Task: Add a signature Bethany Lewis containing Talk to you soon, Bethany Lewis to email address softage.1@softage.net and add a label Licenses
Action: Mouse moved to (322, 528)
Screenshot: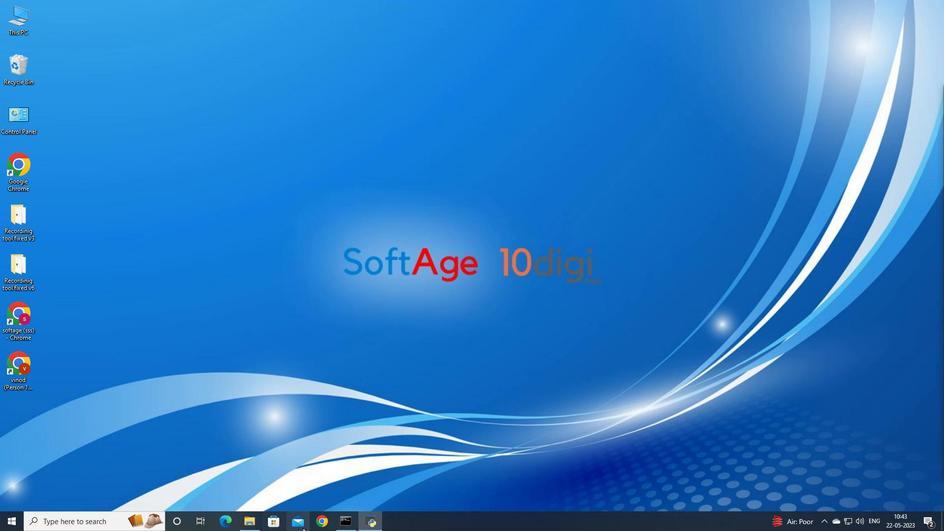 
Action: Mouse pressed left at (322, 528)
Screenshot: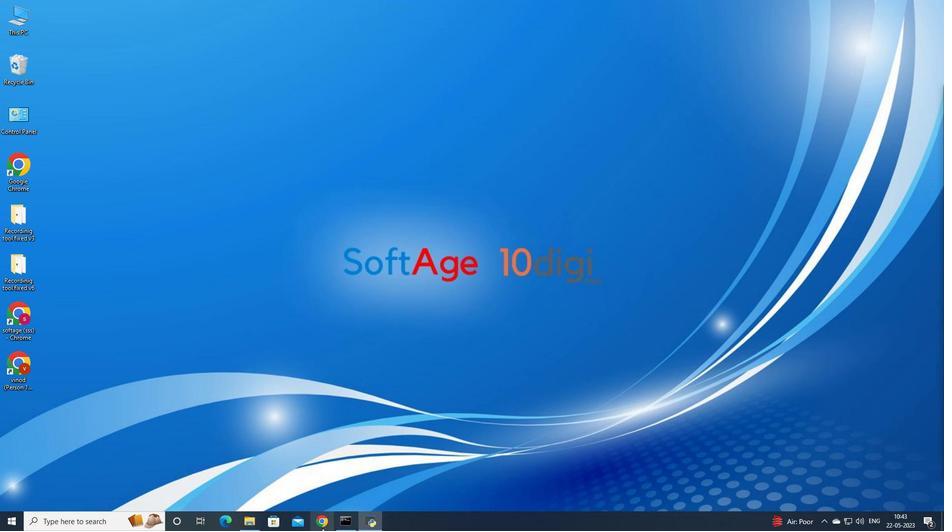 
Action: Mouse moved to (409, 322)
Screenshot: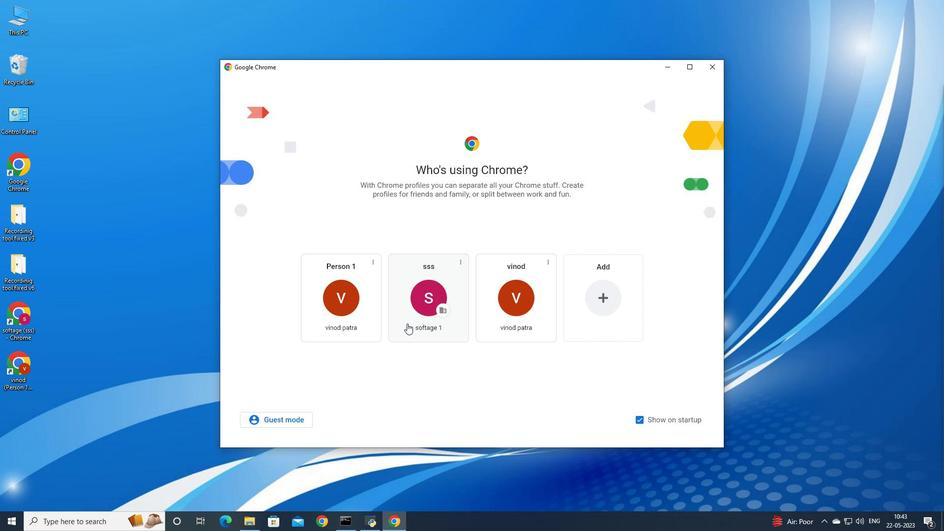 
Action: Mouse pressed left at (409, 322)
Screenshot: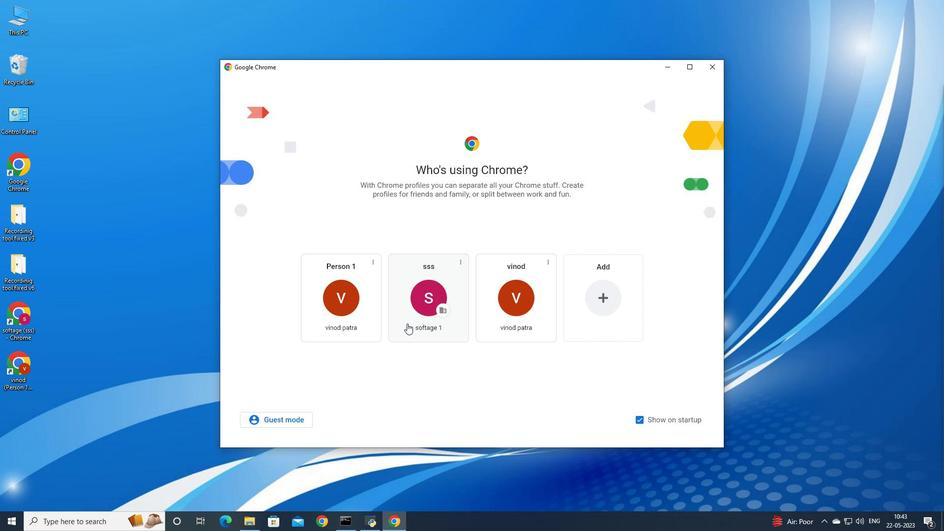 
Action: Mouse moved to (851, 49)
Screenshot: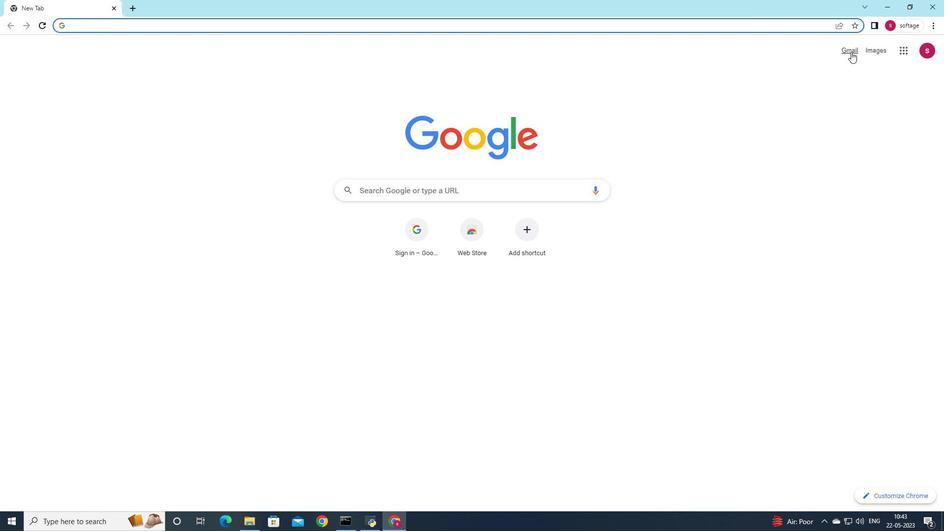 
Action: Mouse pressed left at (851, 49)
Screenshot: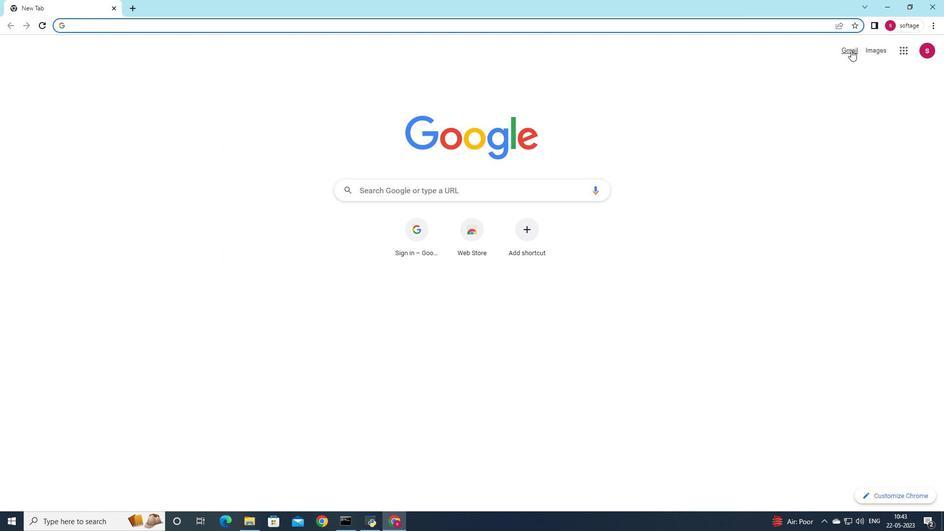 
Action: Mouse moved to (826, 70)
Screenshot: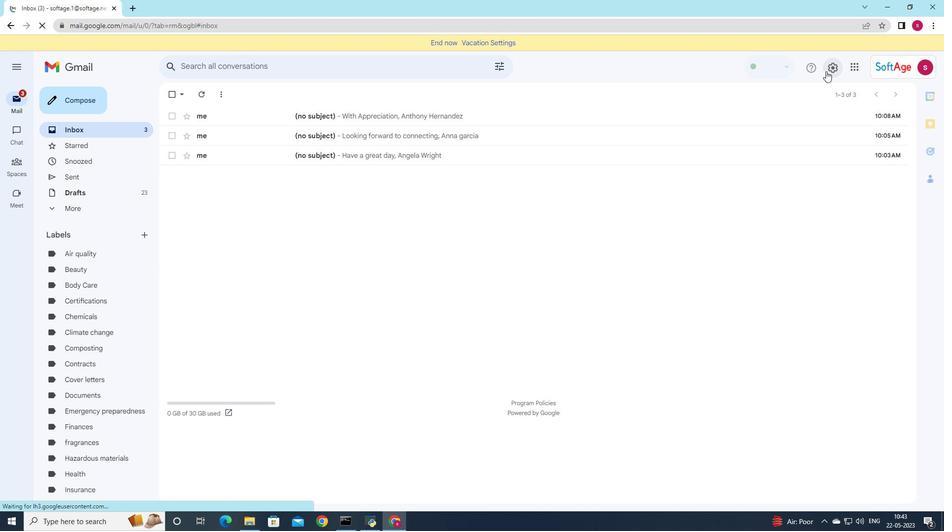 
Action: Mouse pressed left at (826, 70)
Screenshot: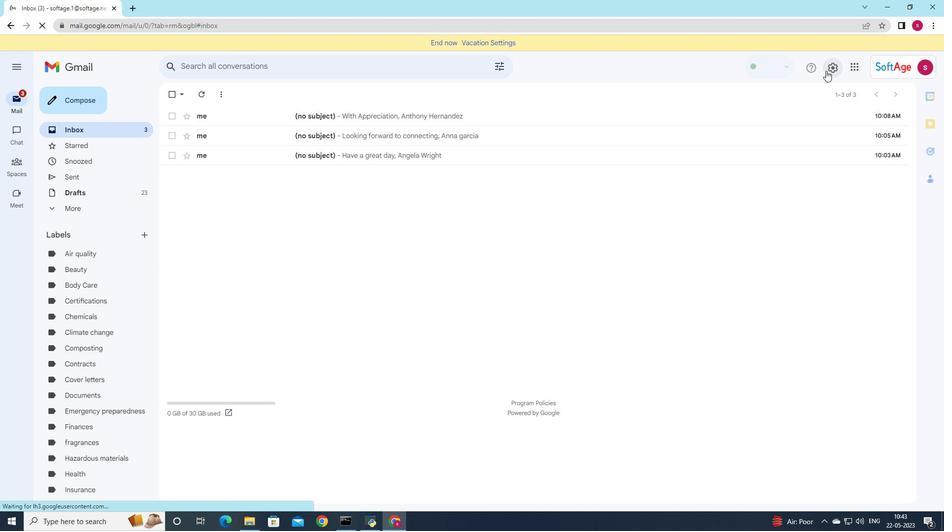
Action: Mouse moved to (837, 72)
Screenshot: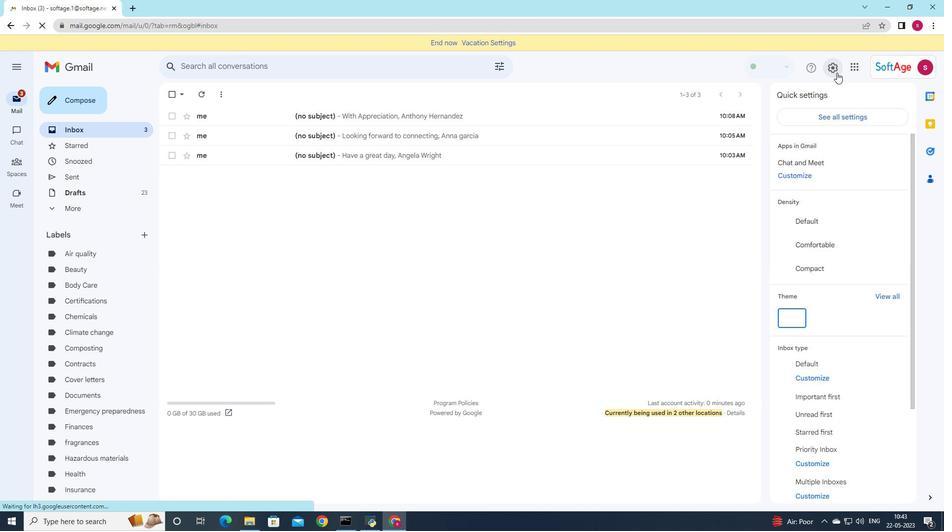 
Action: Mouse pressed left at (837, 72)
Screenshot: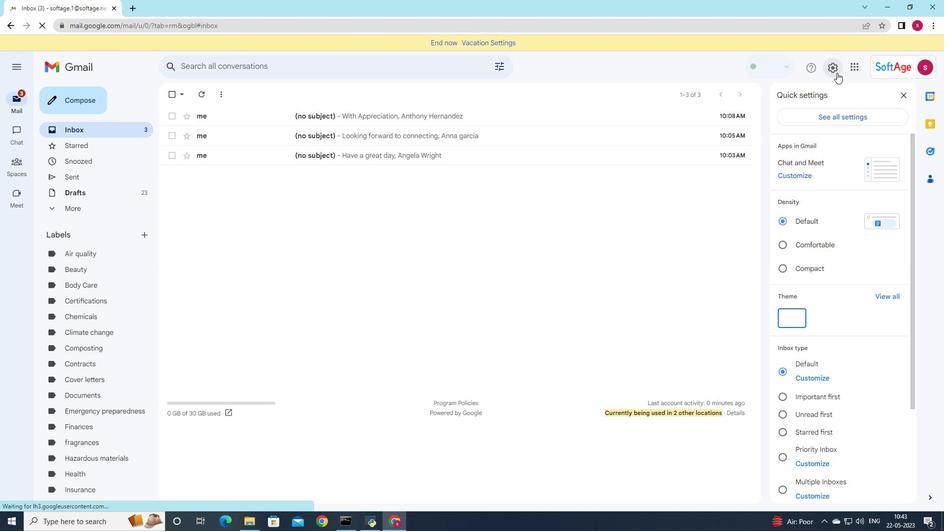 
Action: Mouse pressed left at (837, 72)
Screenshot: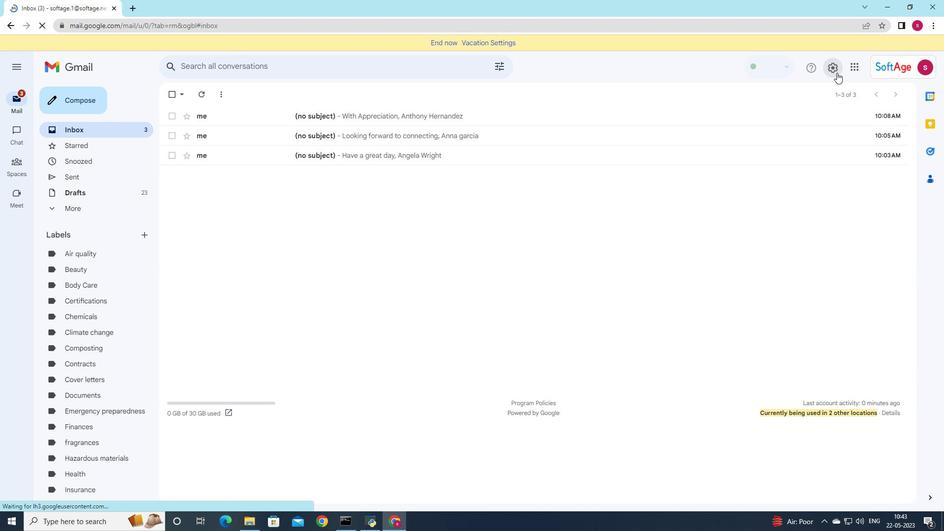 
Action: Mouse moved to (844, 115)
Screenshot: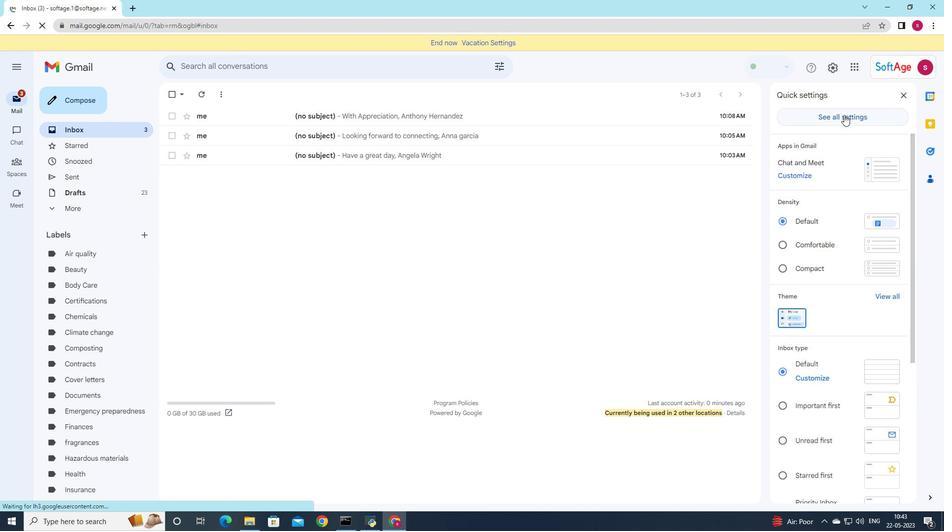 
Action: Mouse pressed left at (844, 115)
Screenshot: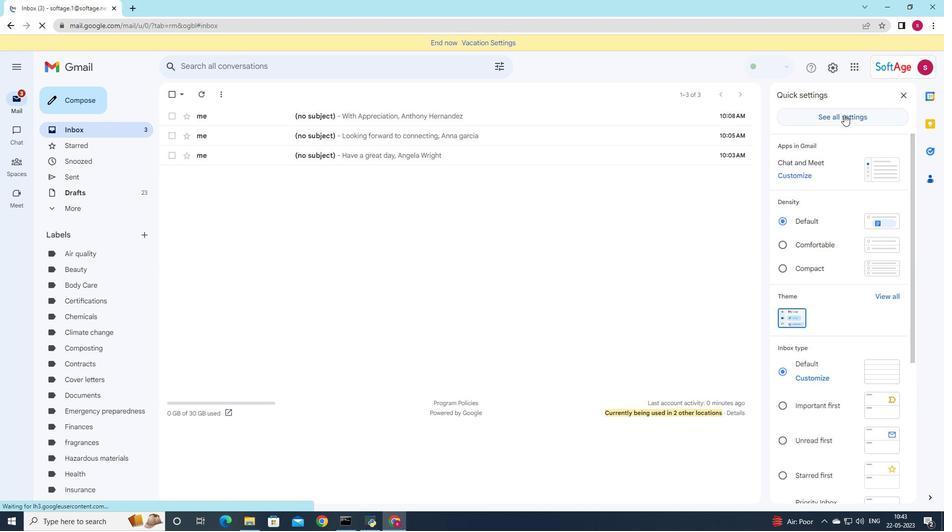 
Action: Mouse moved to (844, 115)
Screenshot: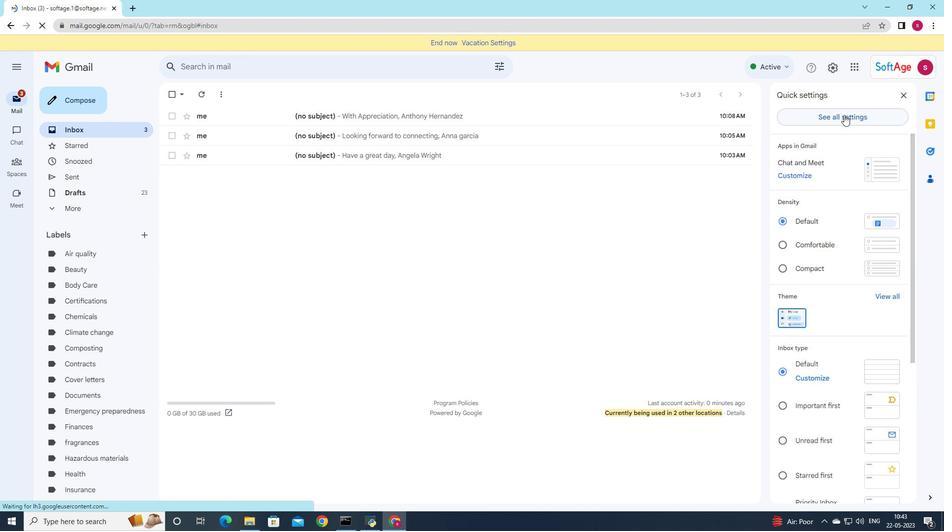 
Action: Mouse pressed left at (844, 115)
Screenshot: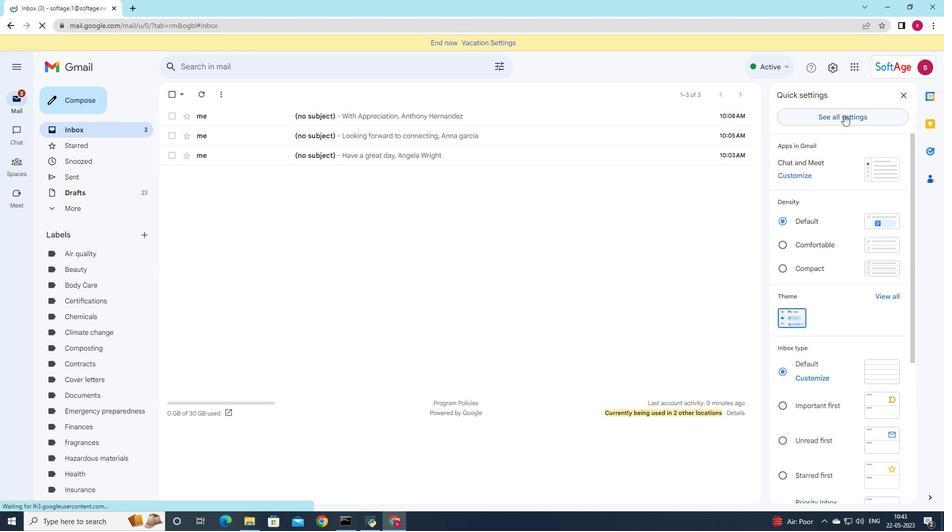 
Action: Mouse pressed left at (844, 115)
Screenshot: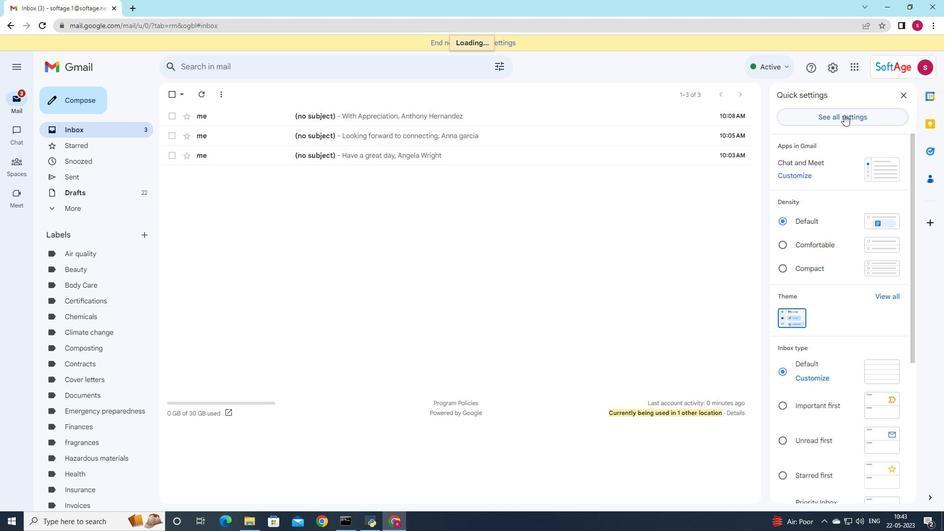
Action: Mouse moved to (694, 181)
Screenshot: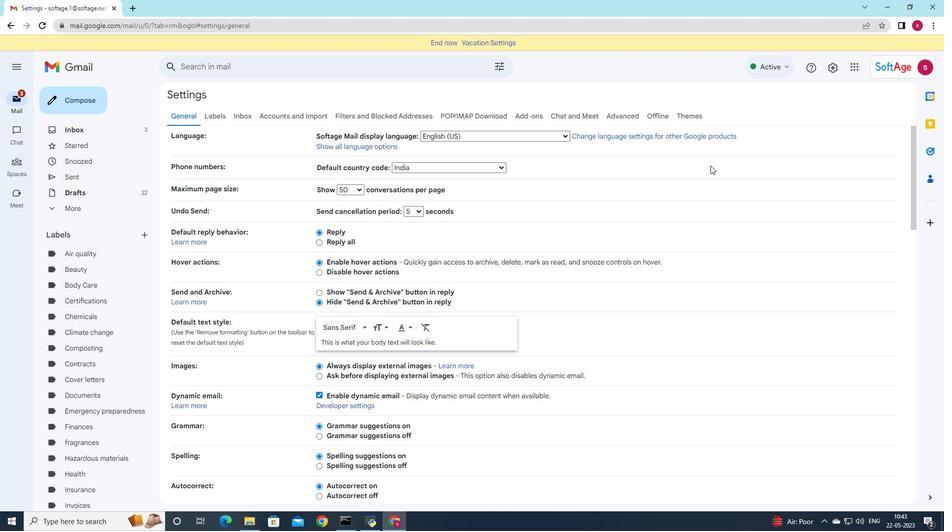 
Action: Mouse scrolled (697, 176) with delta (0, 0)
Screenshot: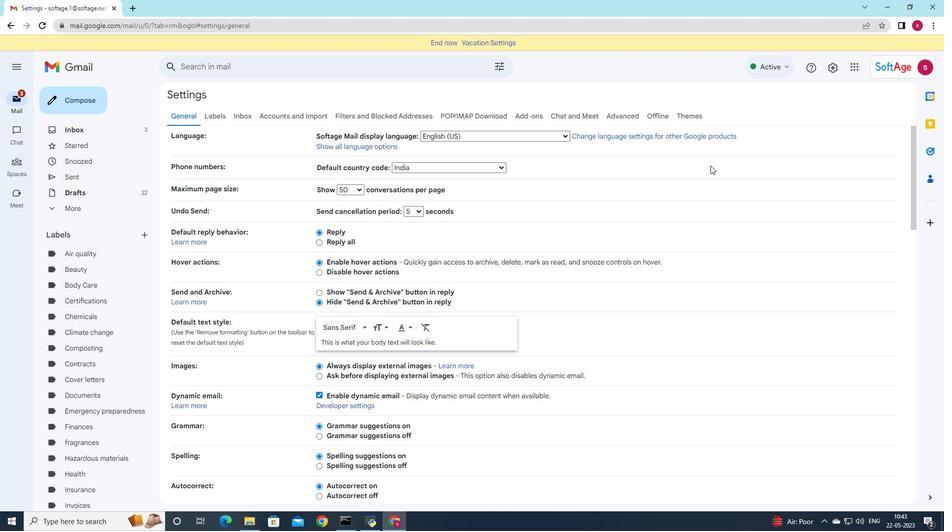 
Action: Mouse moved to (639, 194)
Screenshot: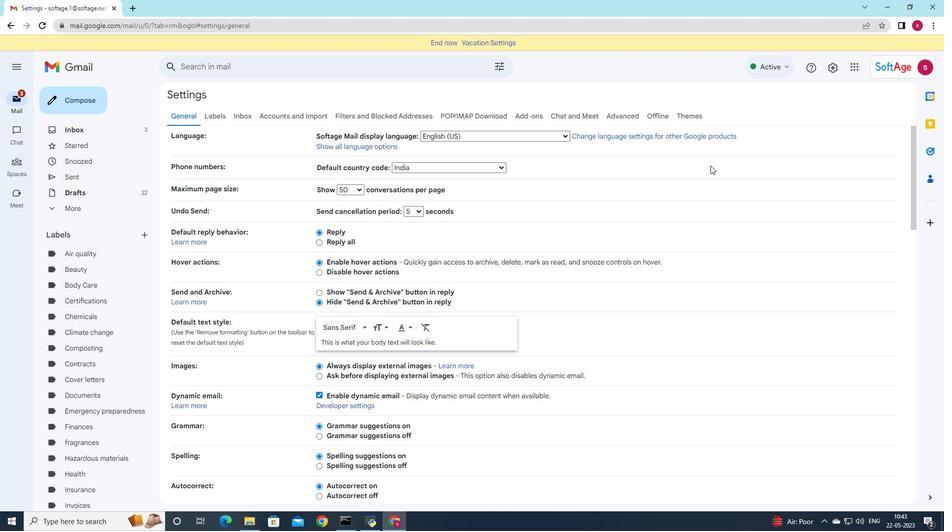 
Action: Mouse scrolled (694, 180) with delta (0, 0)
Screenshot: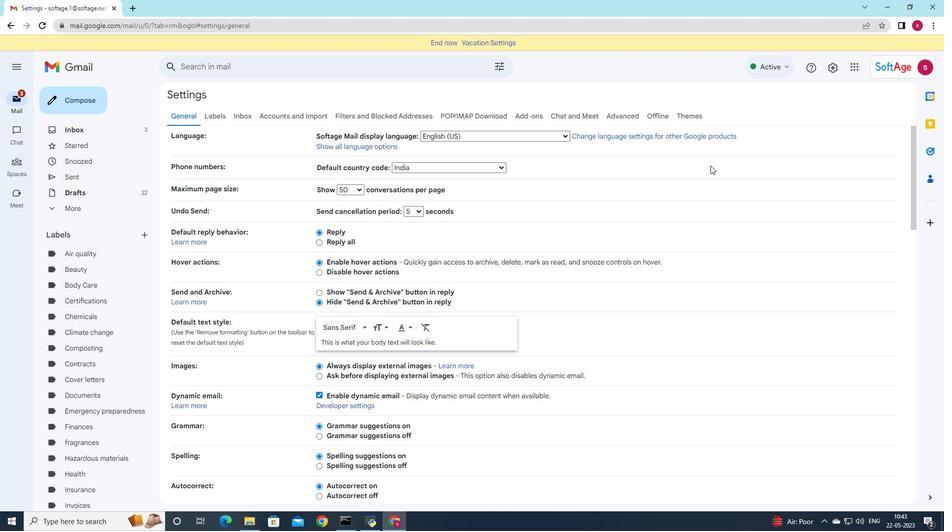 
Action: Mouse moved to (630, 195)
Screenshot: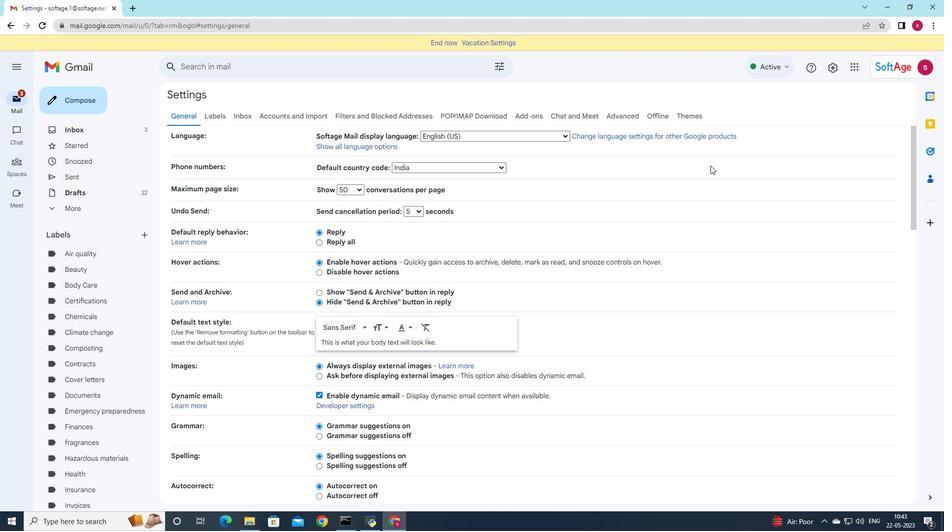 
Action: Mouse scrolled (693, 181) with delta (0, 0)
Screenshot: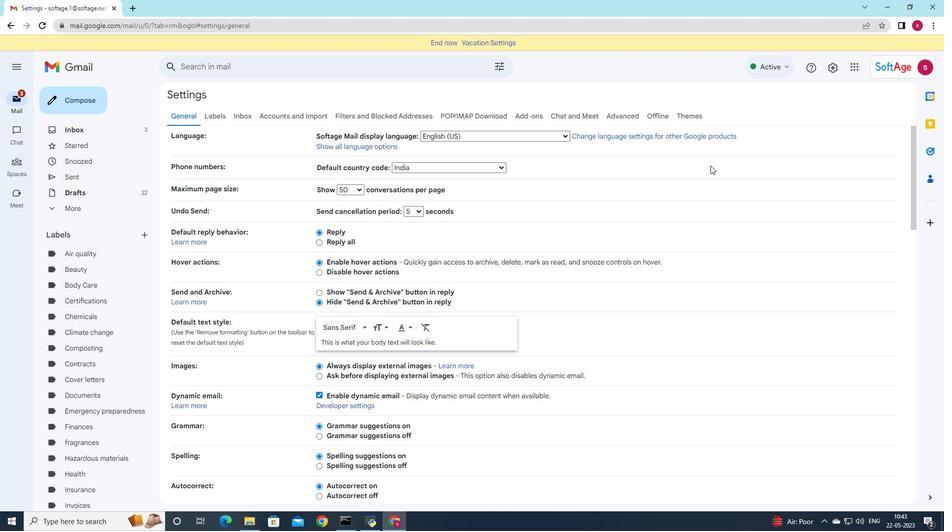 
Action: Mouse moved to (622, 197)
Screenshot: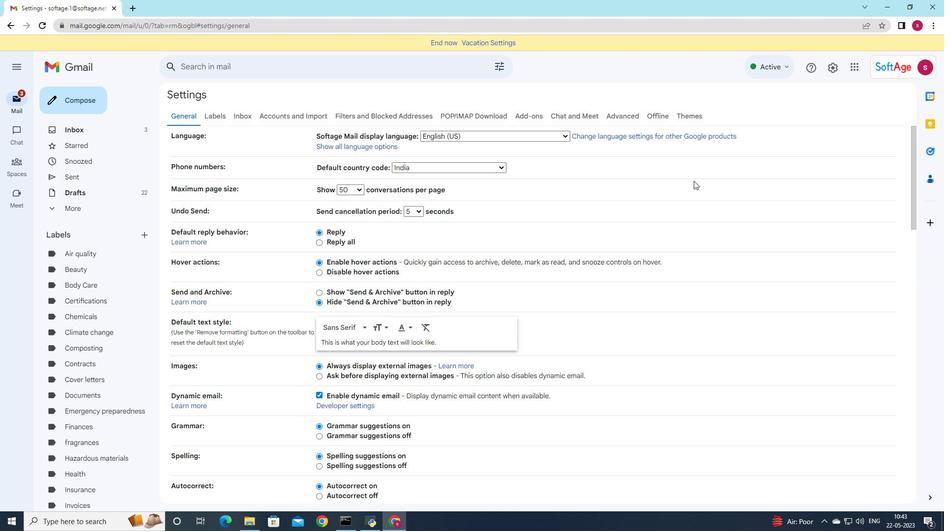 
Action: Mouse scrolled (692, 181) with delta (0, 0)
Screenshot: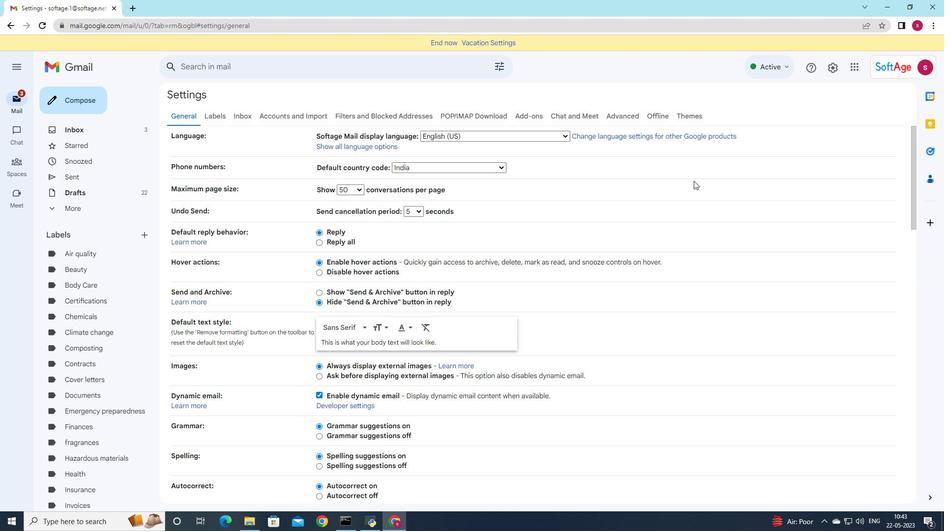 
Action: Mouse moved to (614, 199)
Screenshot: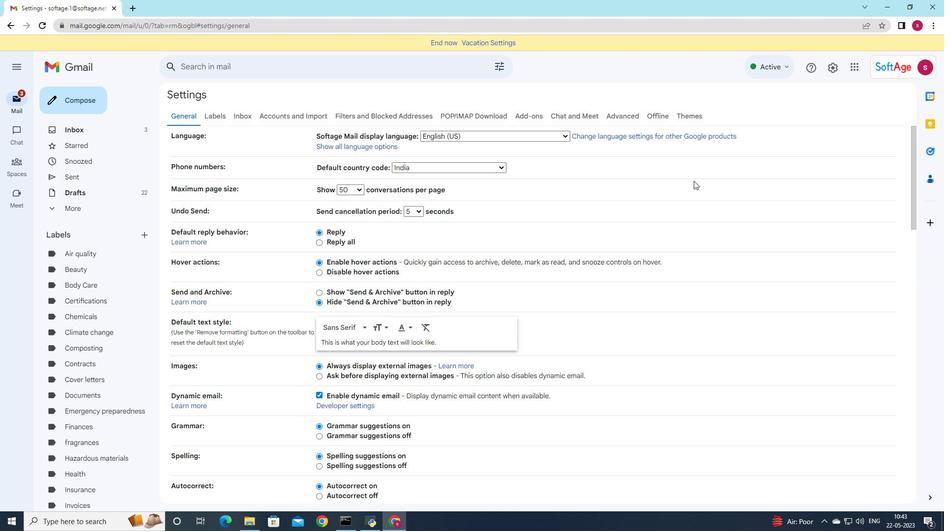 
Action: Mouse scrolled (684, 184) with delta (0, 0)
Screenshot: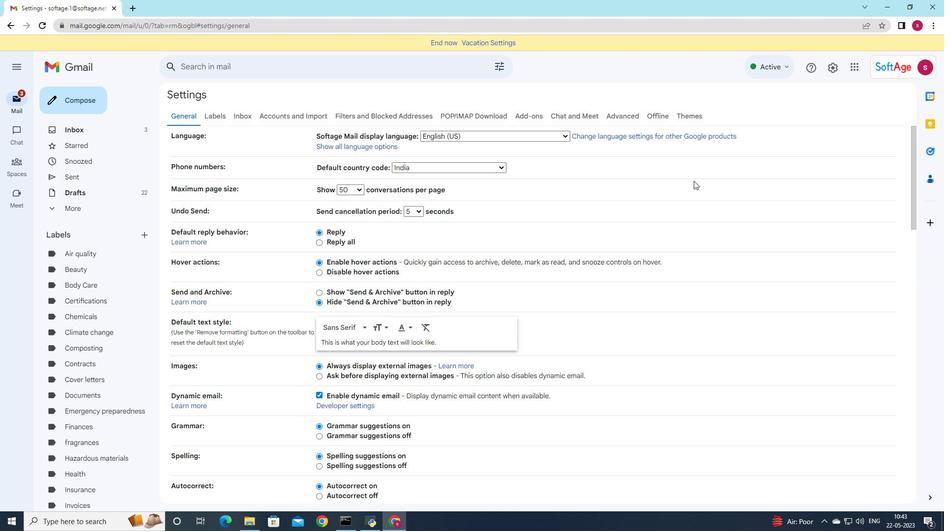 
Action: Mouse moved to (535, 236)
Screenshot: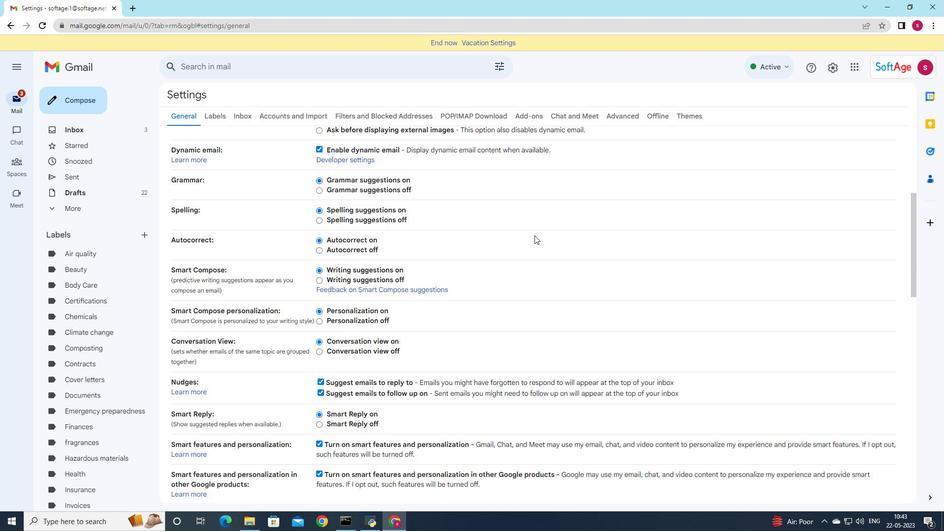 
Action: Mouse scrolled (535, 235) with delta (0, 0)
Screenshot: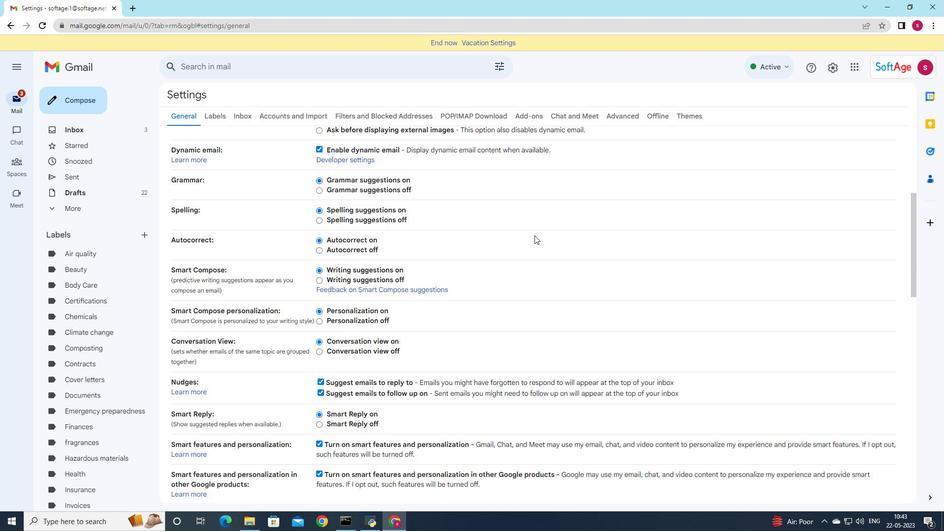 
Action: Mouse moved to (535, 236)
Screenshot: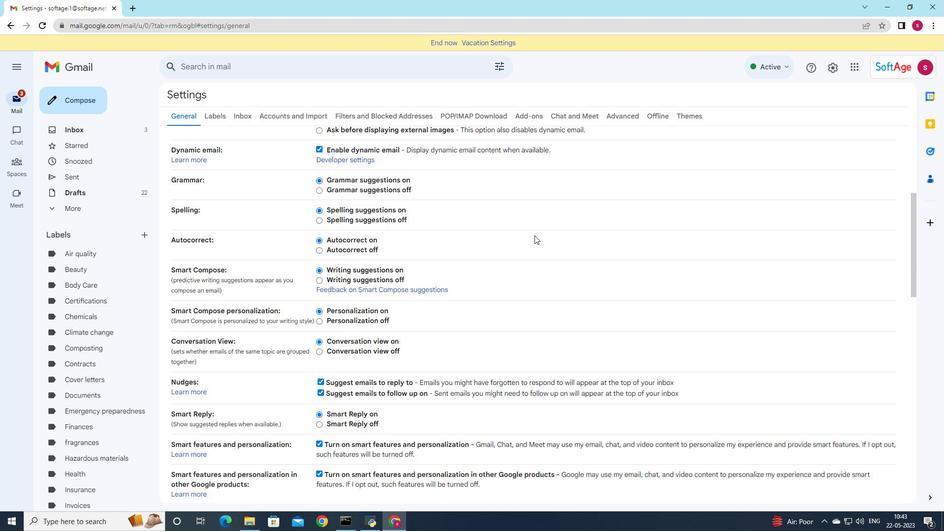 
Action: Mouse scrolled (535, 235) with delta (0, 0)
Screenshot: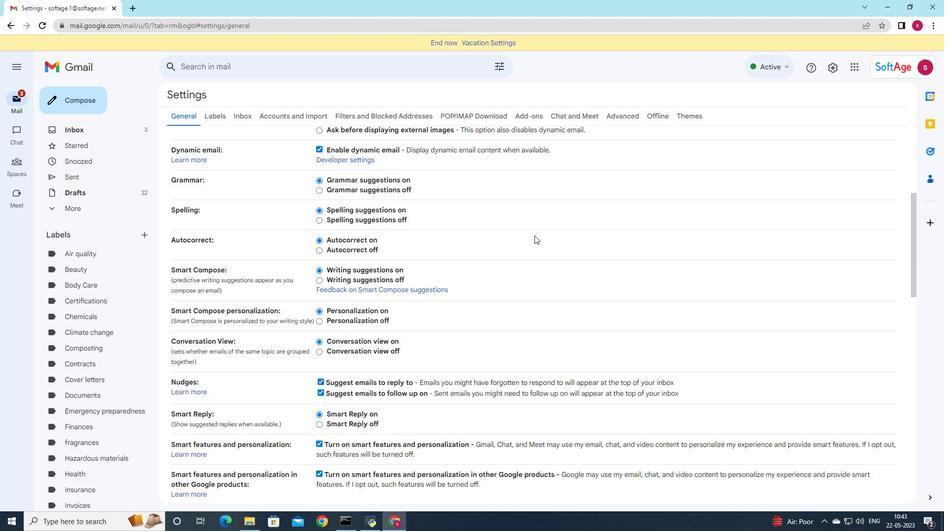 
Action: Mouse moved to (535, 236)
Screenshot: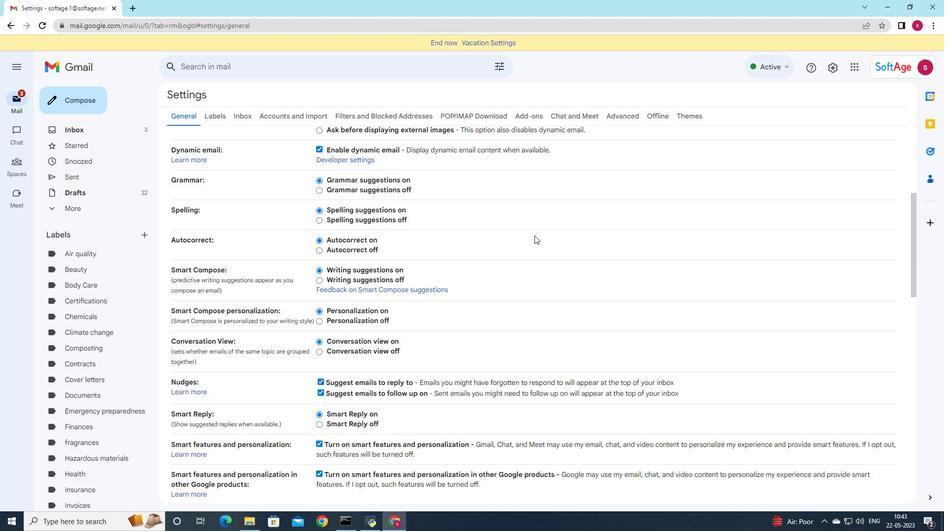 
Action: Mouse scrolled (535, 236) with delta (0, 0)
Screenshot: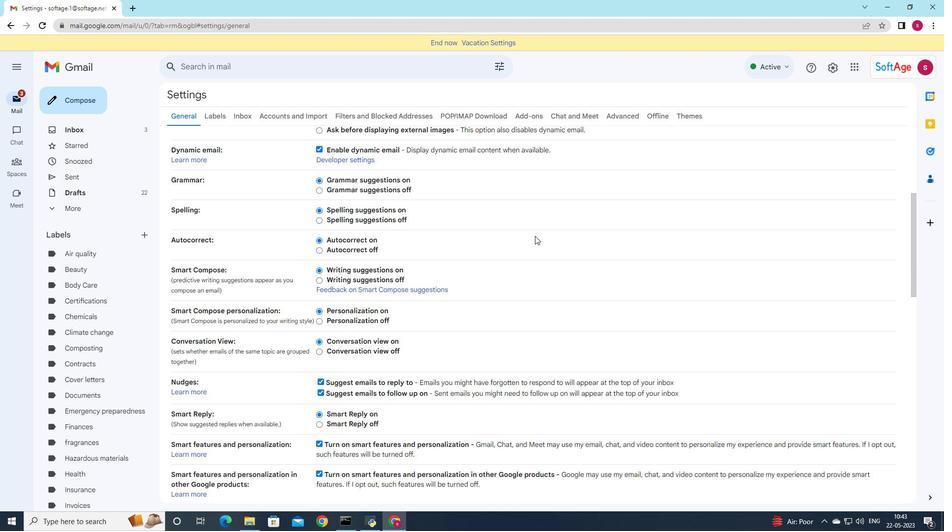 
Action: Mouse moved to (536, 237)
Screenshot: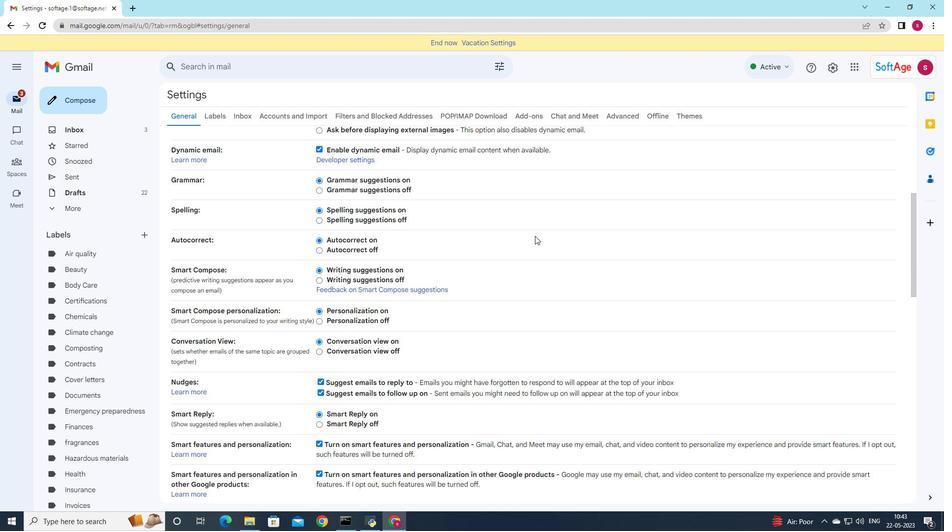 
Action: Mouse scrolled (536, 236) with delta (0, 0)
Screenshot: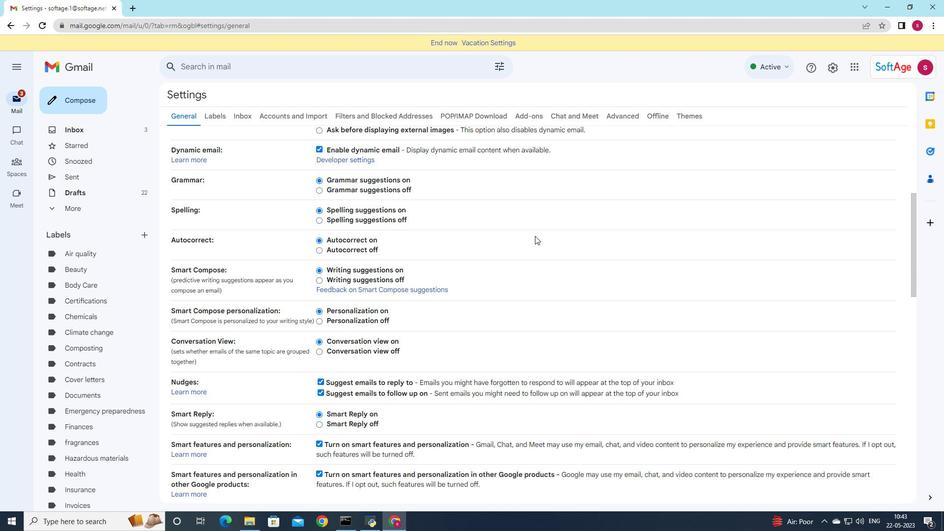 
Action: Mouse moved to (535, 238)
Screenshot: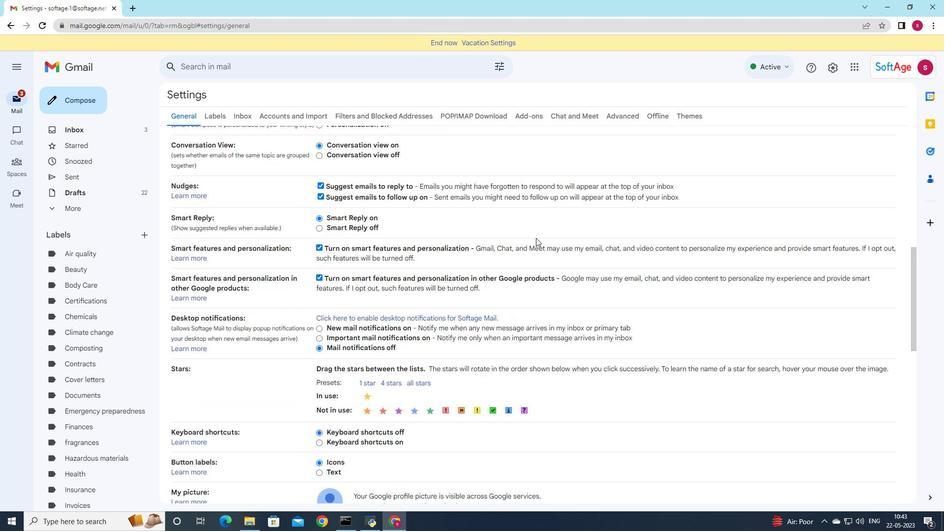 
Action: Mouse scrolled (535, 237) with delta (0, 0)
Screenshot: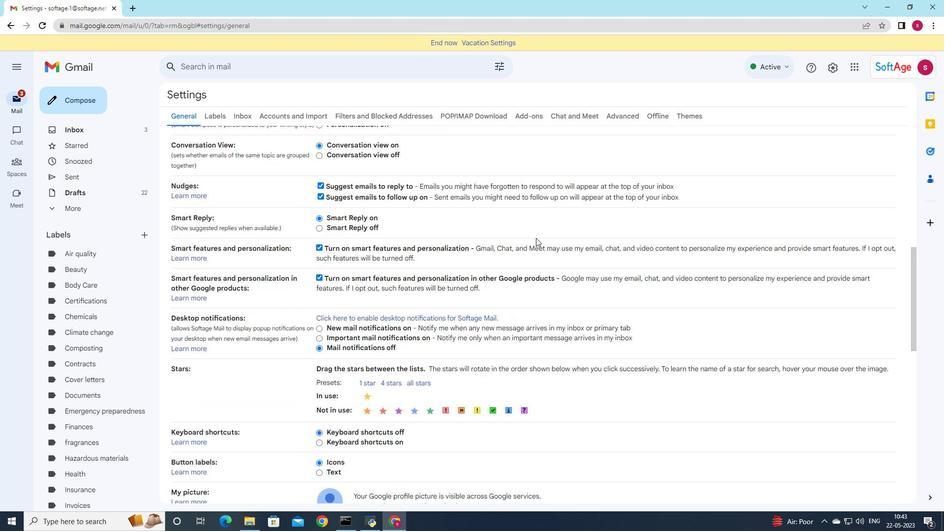 
Action: Mouse moved to (534, 239)
Screenshot: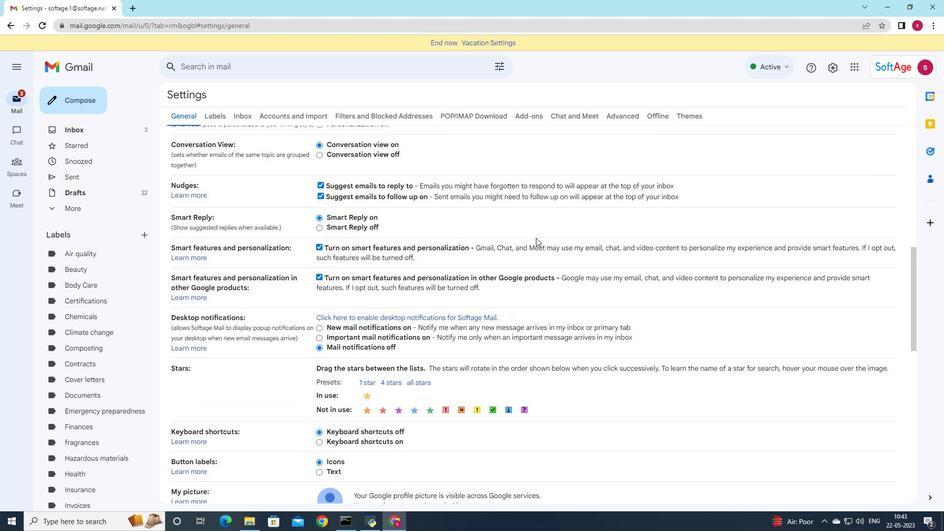 
Action: Mouse scrolled (534, 238) with delta (0, 0)
Screenshot: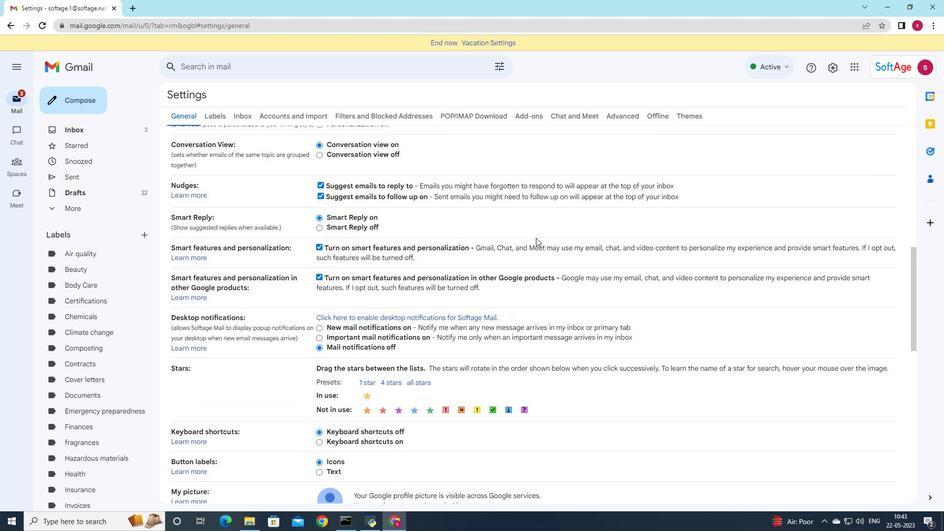 
Action: Mouse moved to (528, 247)
Screenshot: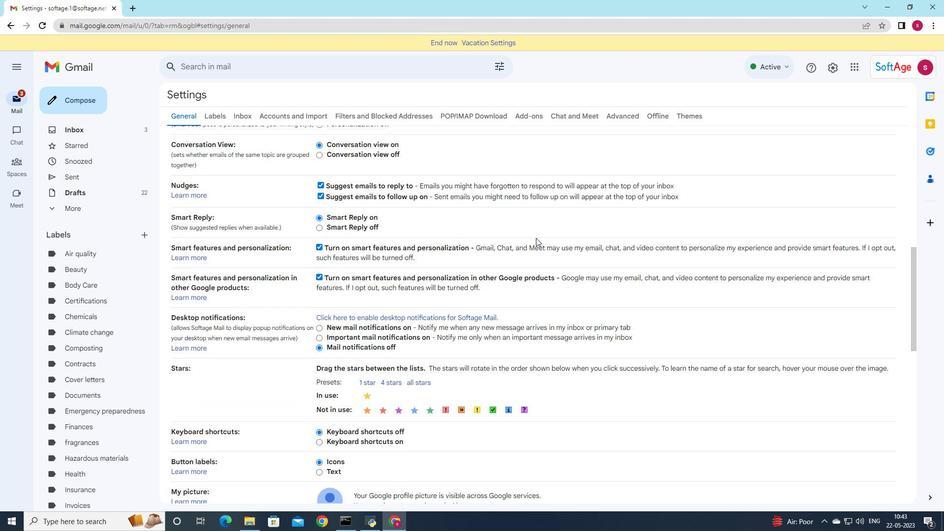 
Action: Mouse scrolled (528, 246) with delta (0, 0)
Screenshot: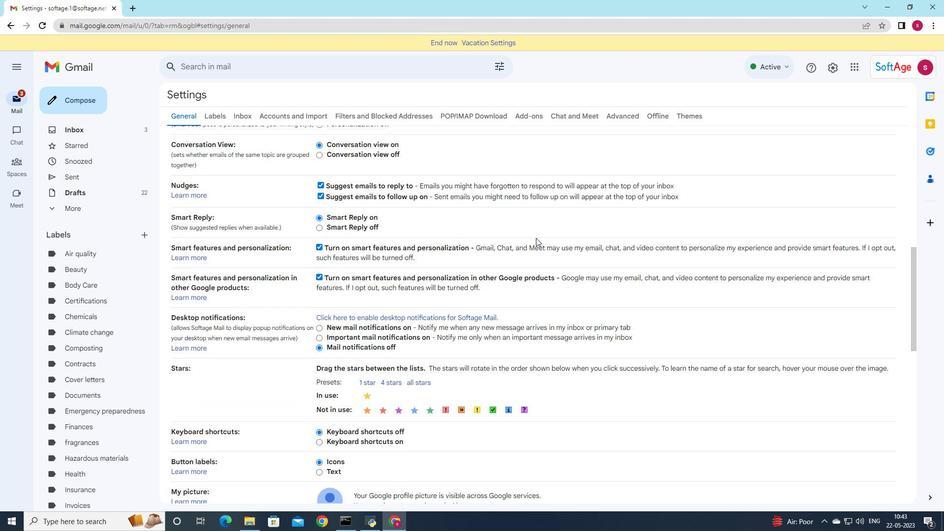 
Action: Mouse moved to (528, 247)
Screenshot: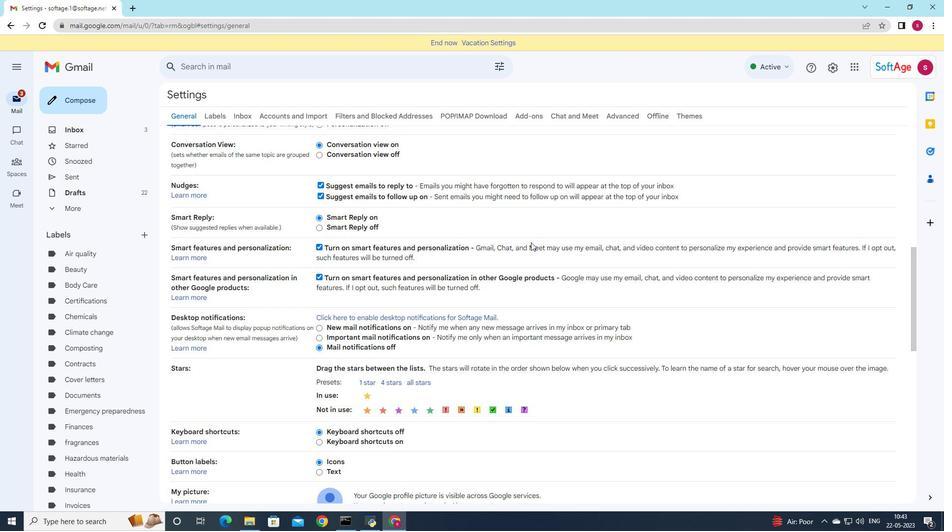 
Action: Mouse scrolled (528, 247) with delta (0, 0)
Screenshot: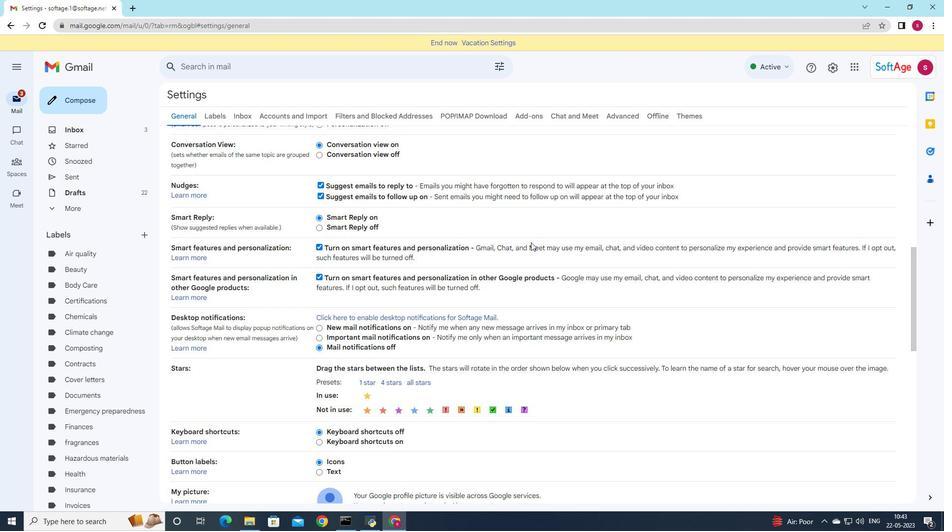 
Action: Mouse moved to (418, 376)
Screenshot: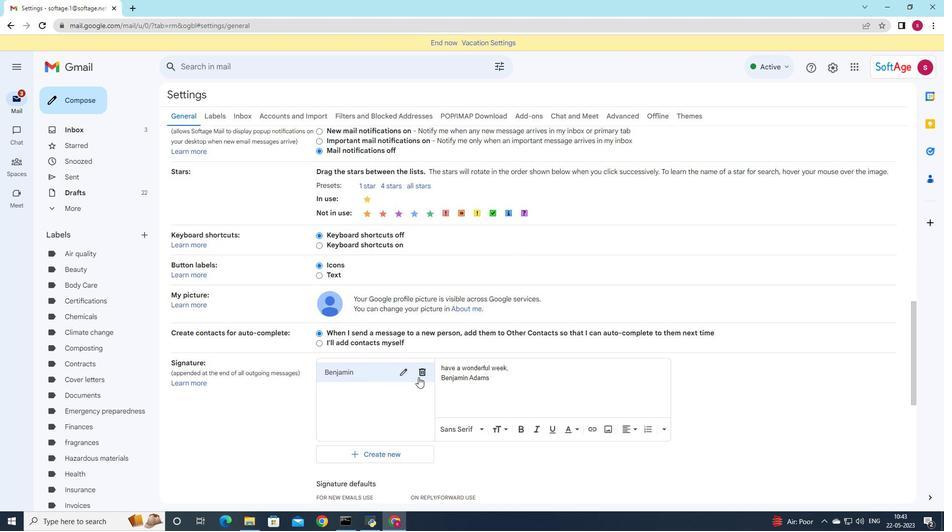 
Action: Mouse pressed left at (418, 376)
Screenshot: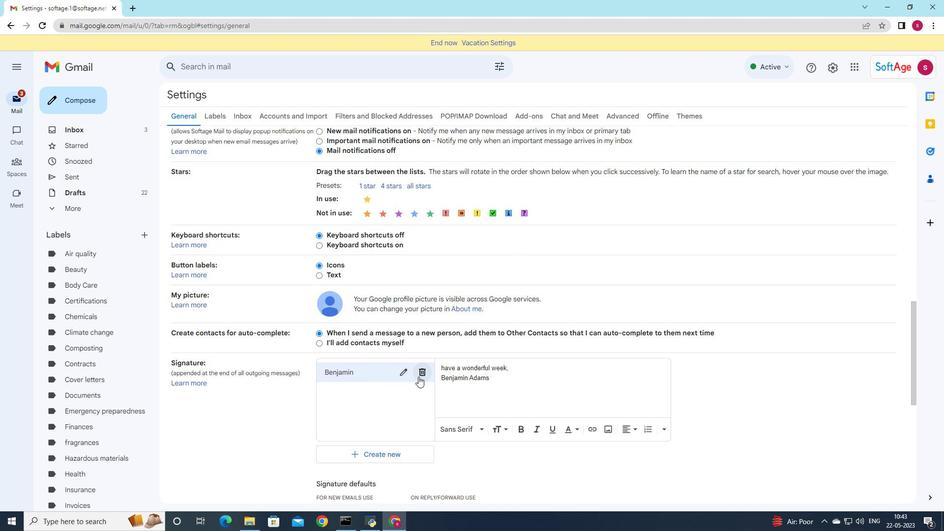 
Action: Mouse moved to (538, 289)
Screenshot: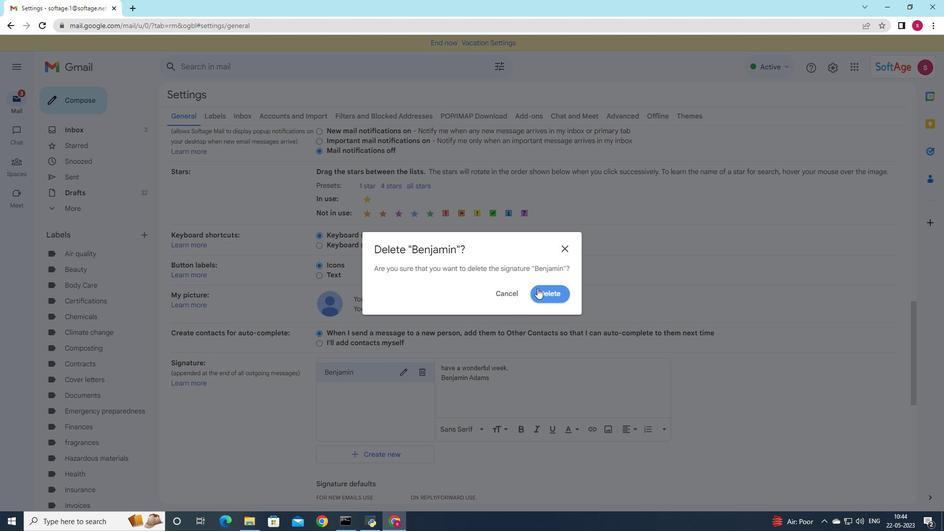 
Action: Mouse pressed left at (538, 289)
Screenshot: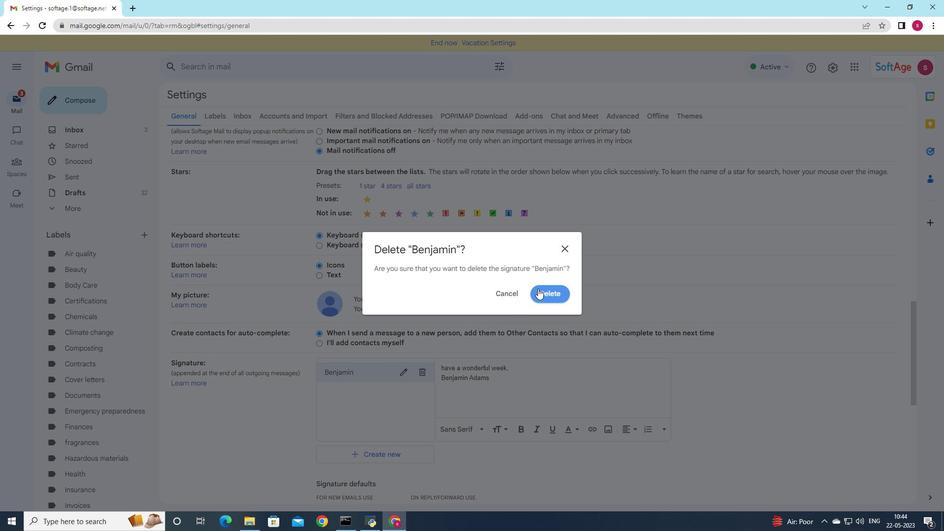 
Action: Mouse moved to (369, 379)
Screenshot: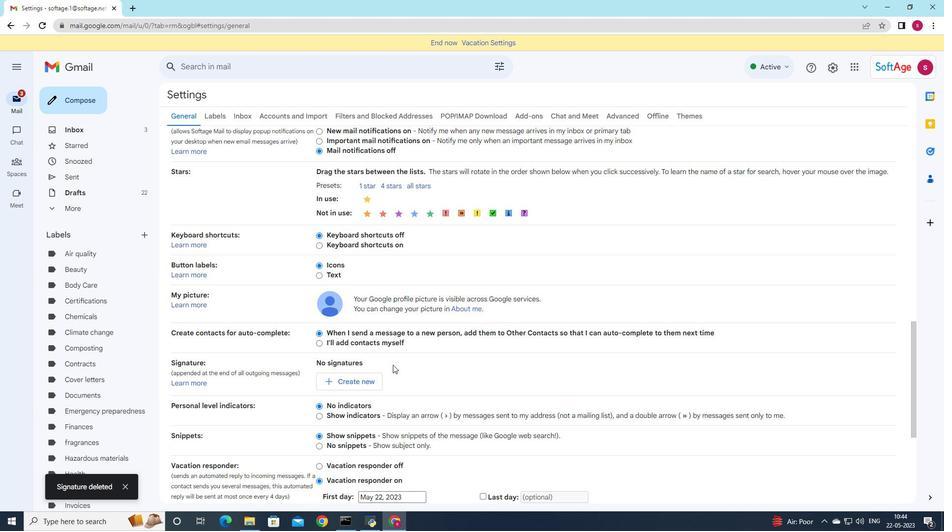 
Action: Mouse pressed left at (369, 379)
Screenshot: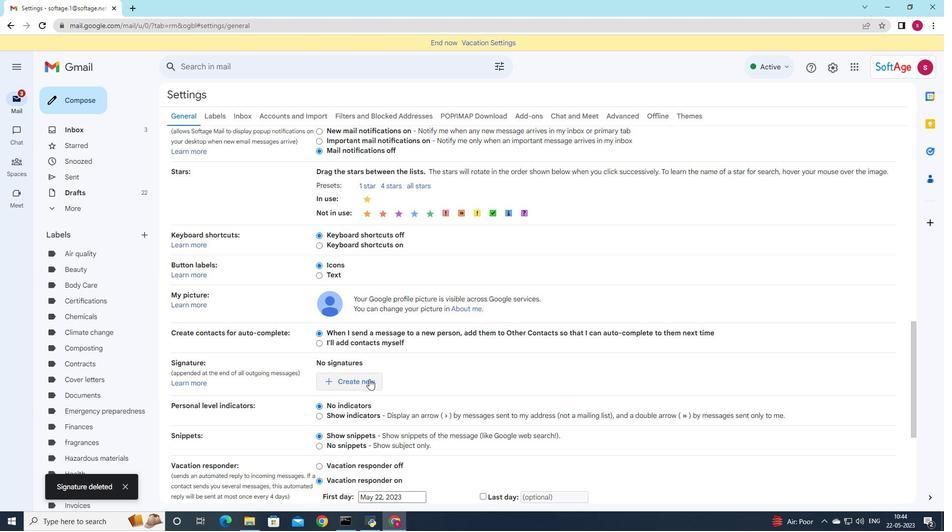 
Action: Mouse moved to (419, 335)
Screenshot: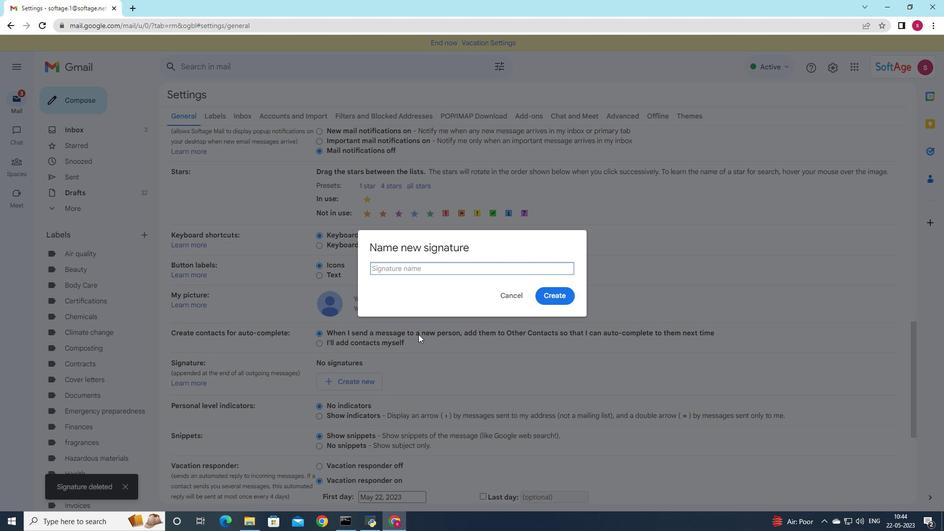 
Action: Key pressed <Key.shift><Key.shift><Key.shift>Bethany
Screenshot: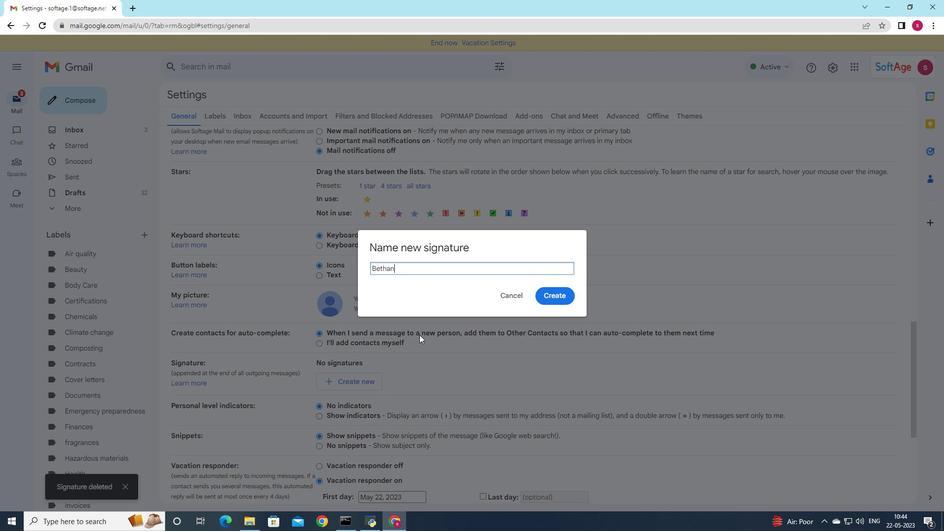 
Action: Mouse moved to (554, 296)
Screenshot: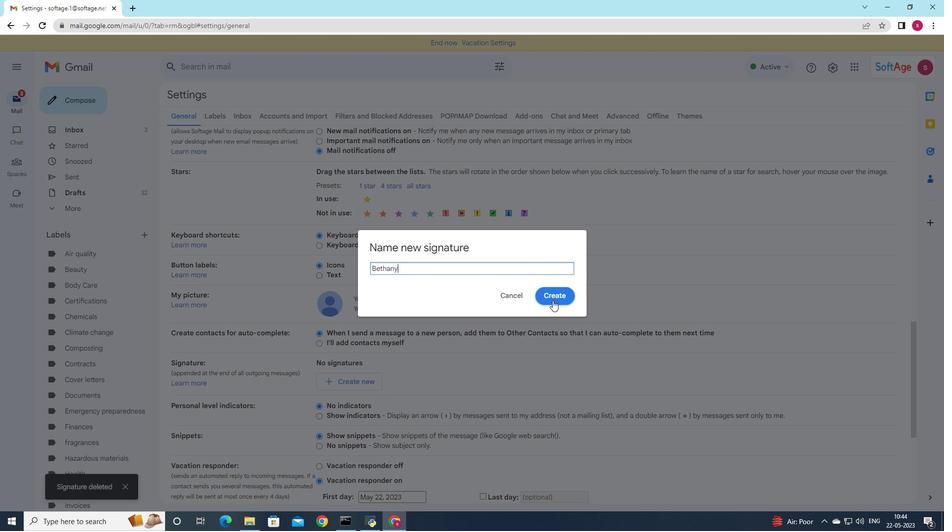 
Action: Mouse pressed left at (554, 296)
Screenshot: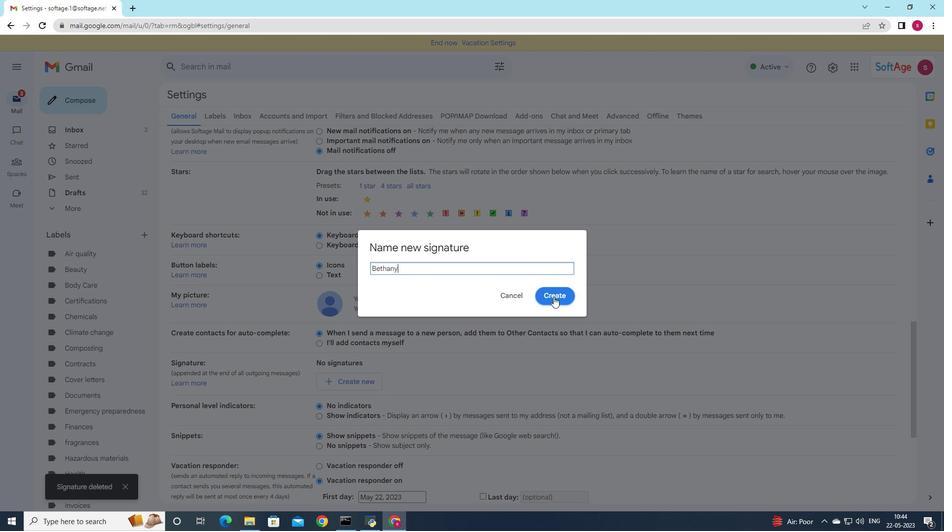 
Action: Mouse moved to (475, 379)
Screenshot: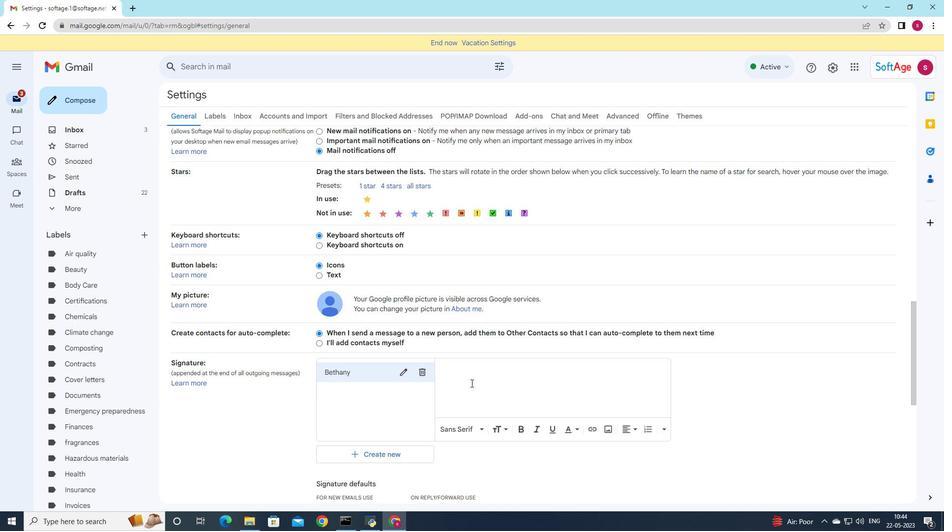 
Action: Mouse pressed left at (475, 379)
Screenshot: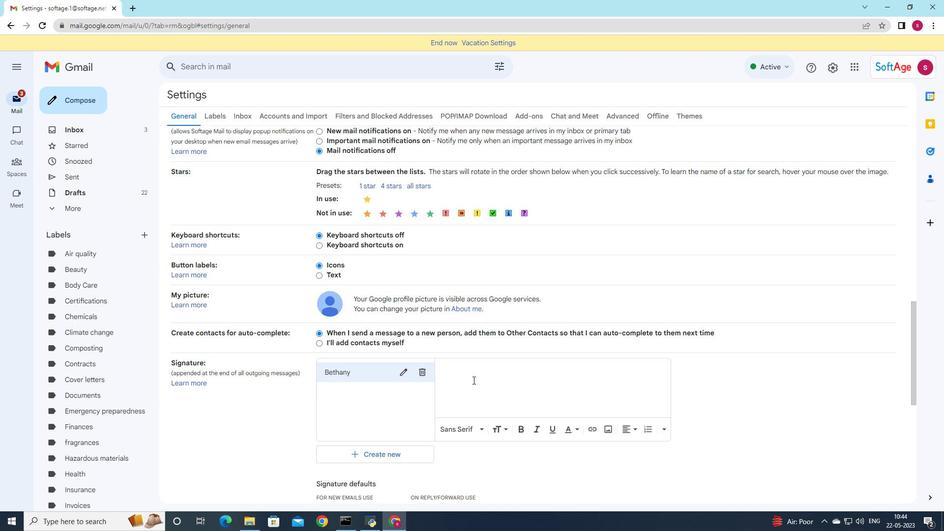 
Action: Mouse moved to (478, 371)
Screenshot: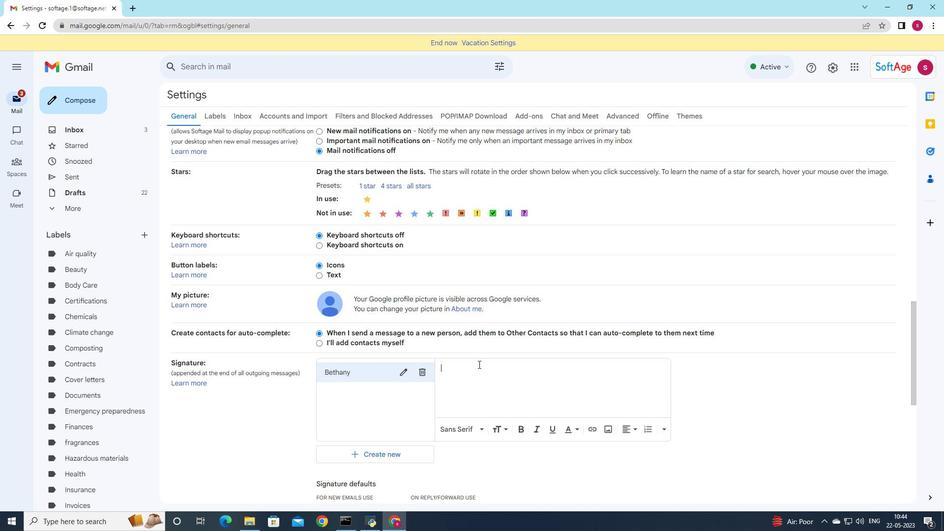 
Action: Key pressed <Key.shift><Key.shift><Key.shift><Key.shift><Key.shift>Talk<Key.space>to<Key.space>you<Key.space>soon,<Key.shift>Bethany<Key.space><Key.shift><Key.shift><Key.shift><Key.shift><Key.shift><Key.shift><Key.shift><Key.shift><Key.shift><Key.shift><Key.shift>Lewis
Screenshot: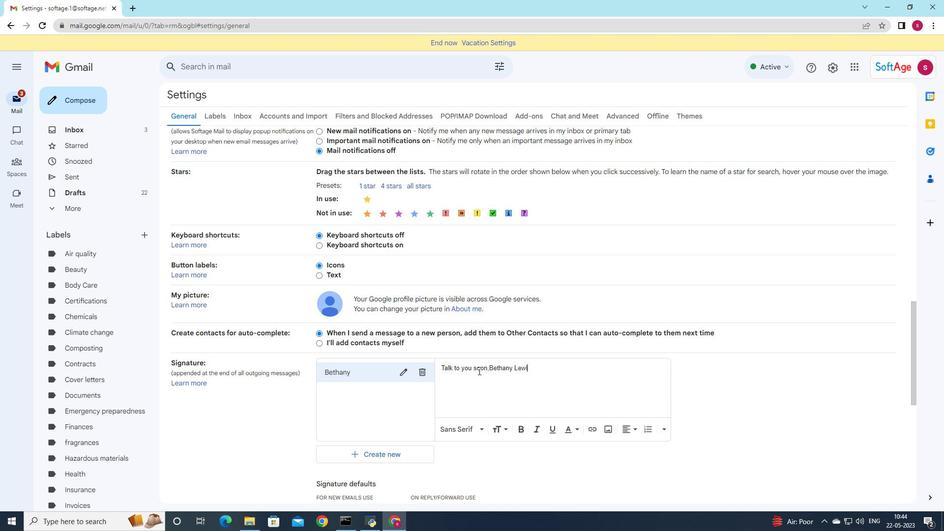 
Action: Mouse moved to (465, 440)
Screenshot: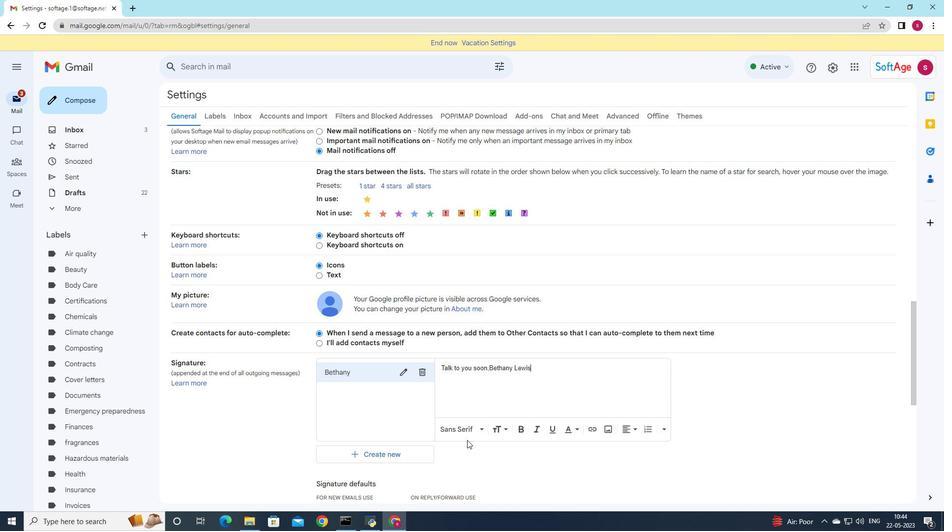 
Action: Mouse scrolled (465, 439) with delta (0, 0)
Screenshot: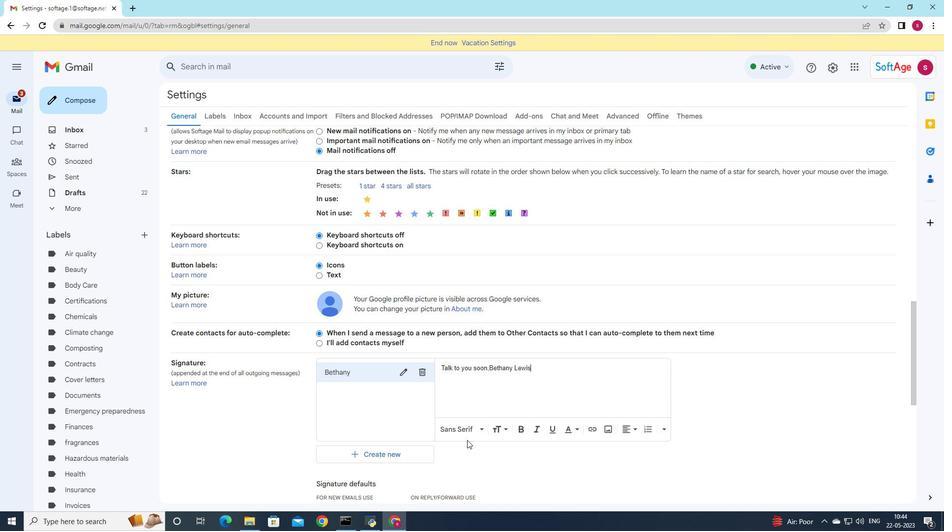 
Action: Mouse scrolled (465, 439) with delta (0, 0)
Screenshot: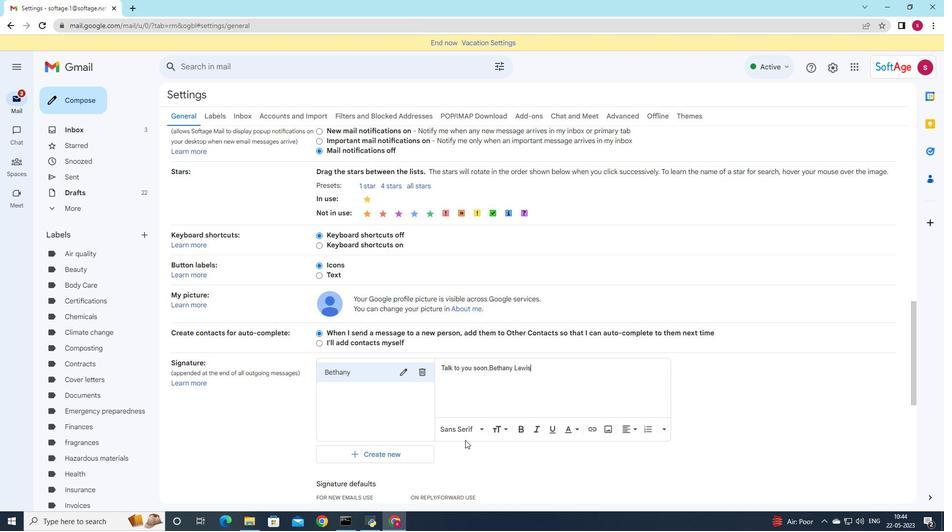 
Action: Mouse scrolled (465, 439) with delta (0, 0)
Screenshot: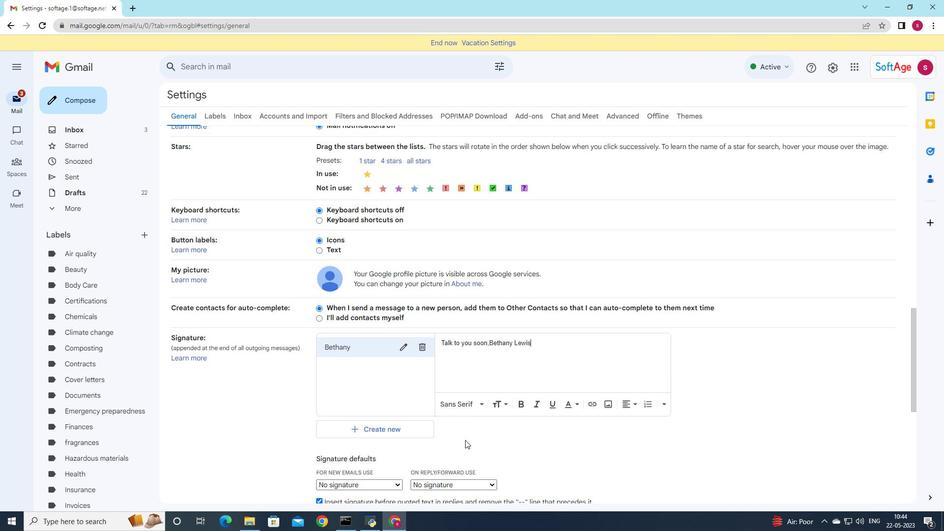 
Action: Mouse moved to (490, 220)
Screenshot: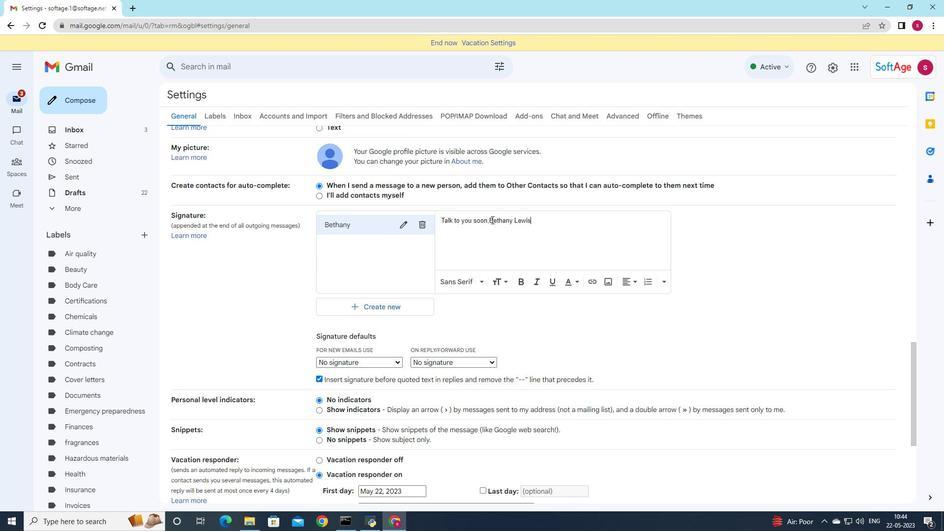 
Action: Mouse pressed left at (490, 220)
Screenshot: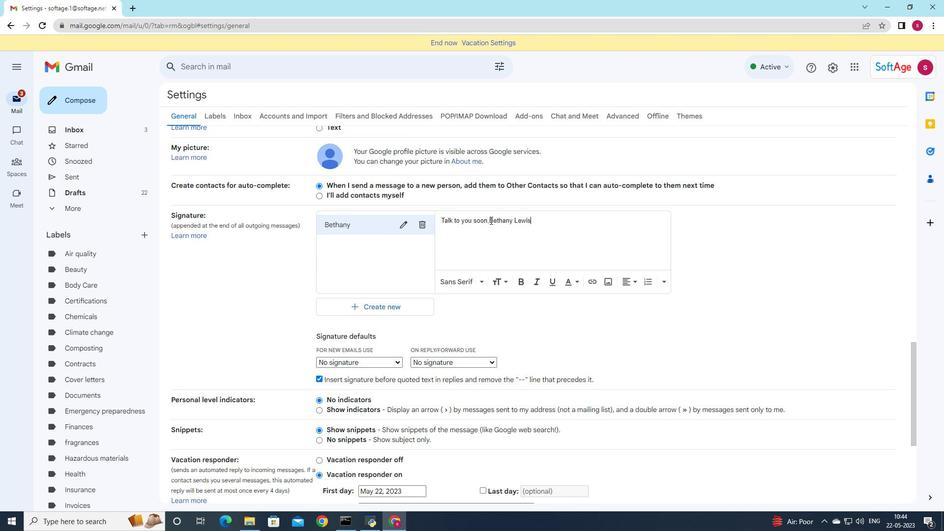 
Action: Key pressed <Key.enter>
Screenshot: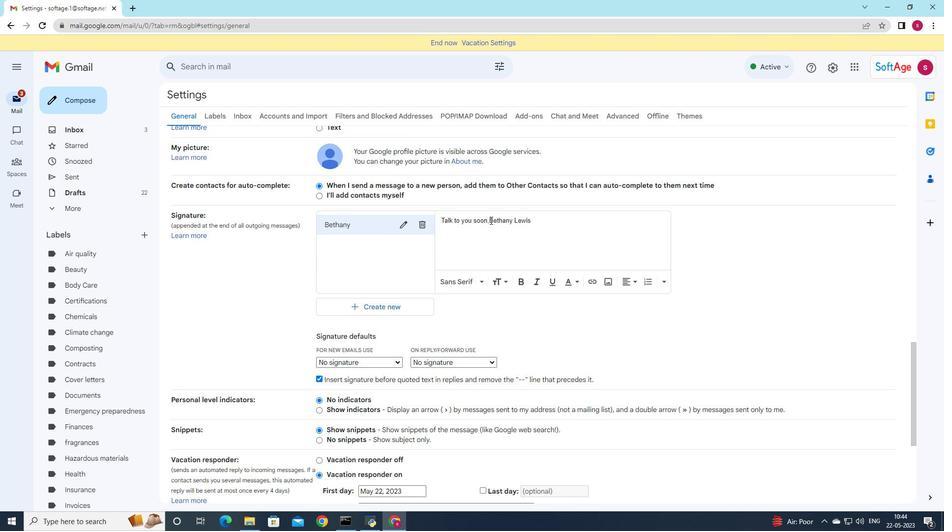 
Action: Mouse moved to (399, 363)
Screenshot: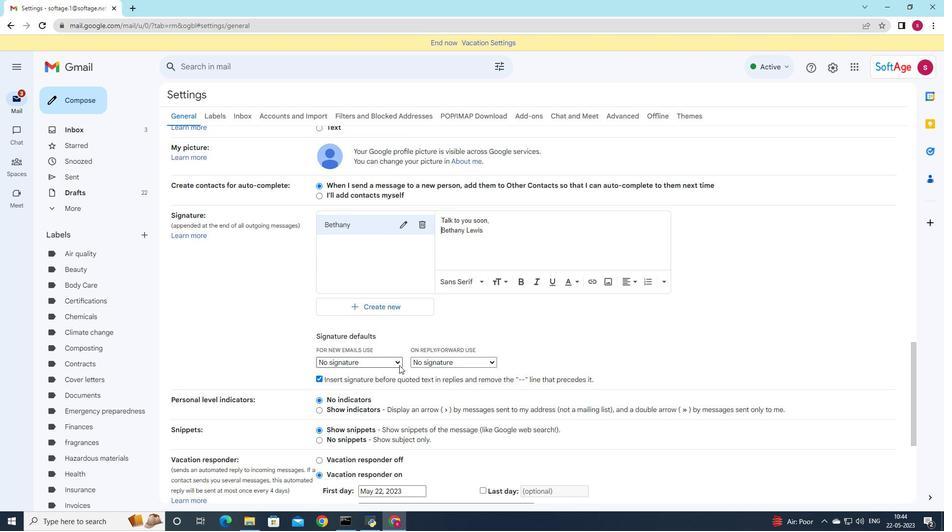 
Action: Mouse pressed left at (399, 363)
Screenshot: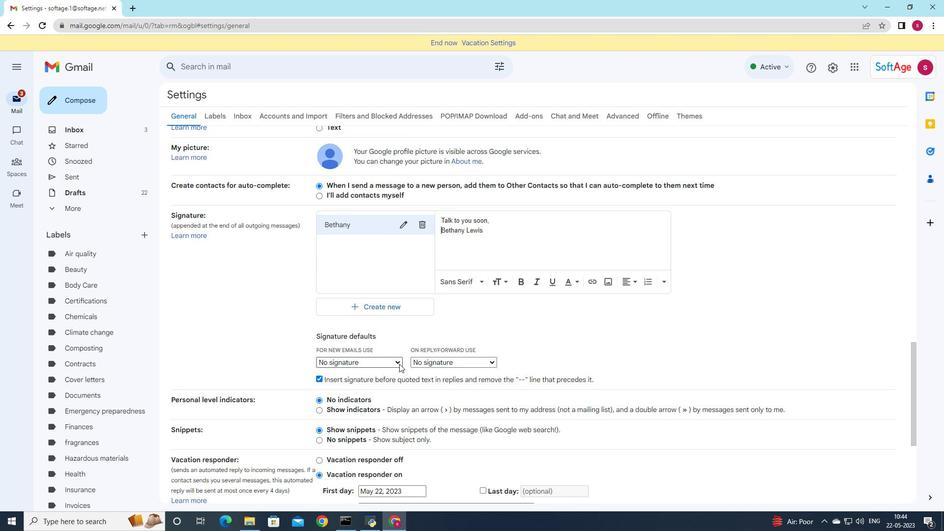 
Action: Mouse moved to (390, 380)
Screenshot: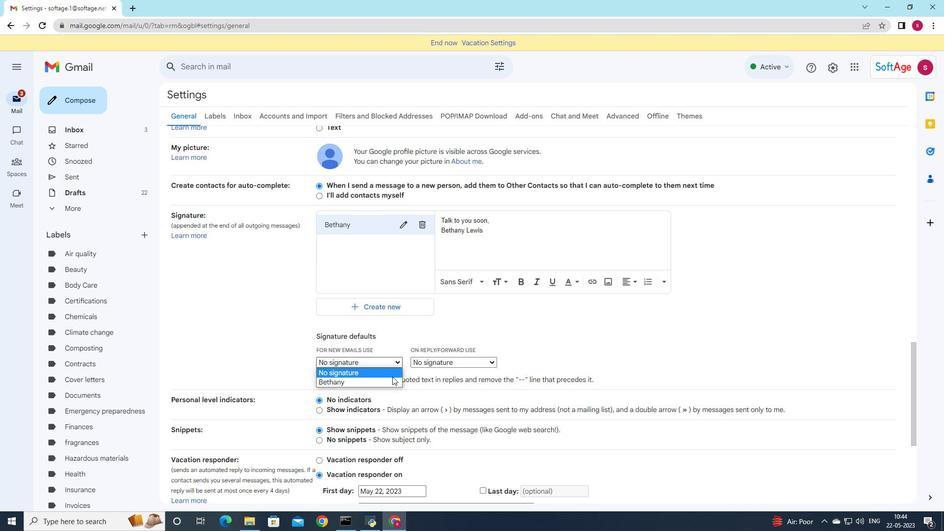 
Action: Mouse pressed left at (390, 380)
Screenshot: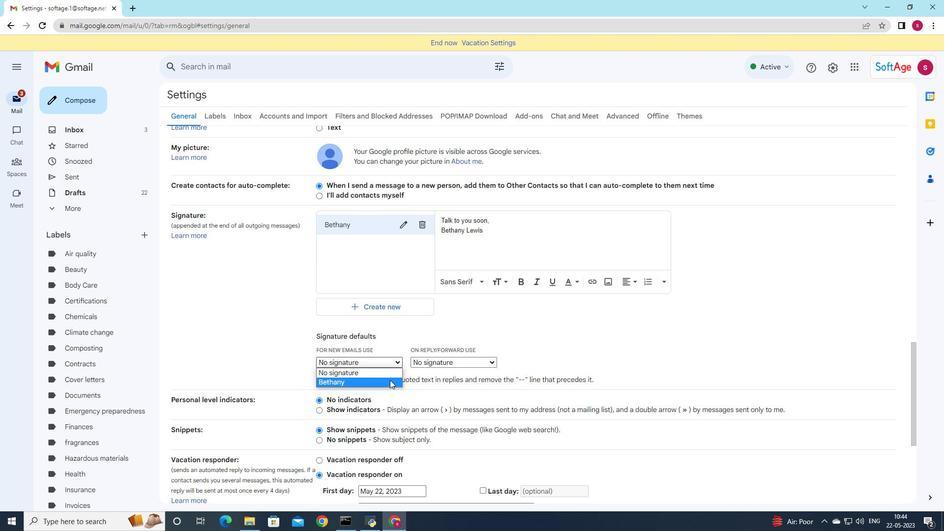 
Action: Mouse moved to (493, 363)
Screenshot: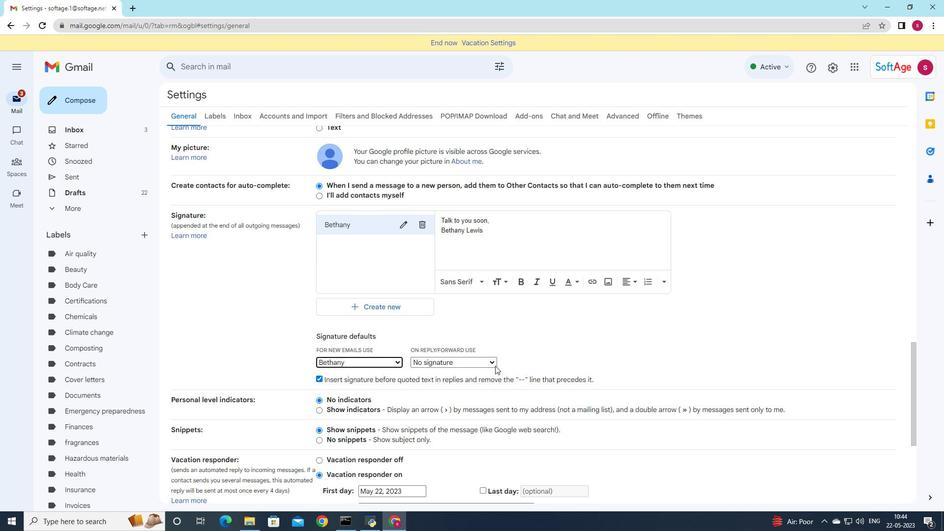 
Action: Mouse pressed left at (493, 363)
Screenshot: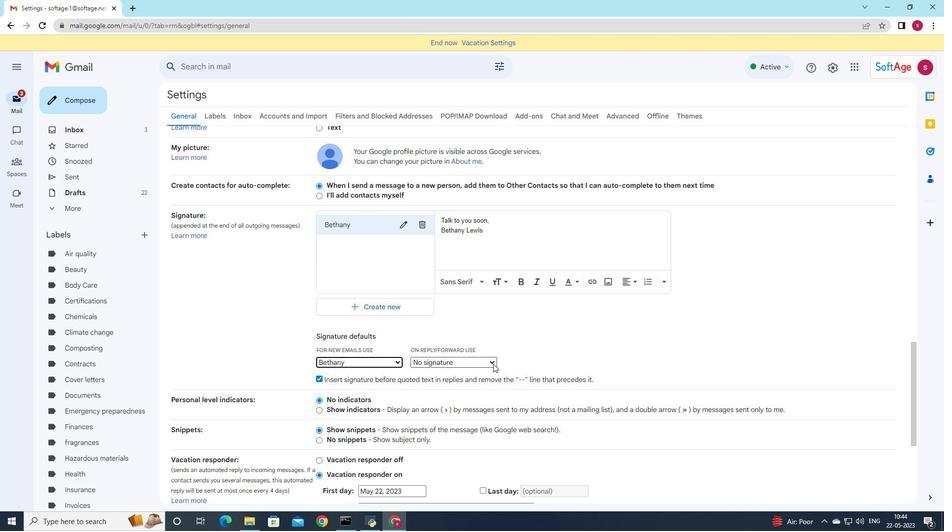 
Action: Mouse moved to (485, 383)
Screenshot: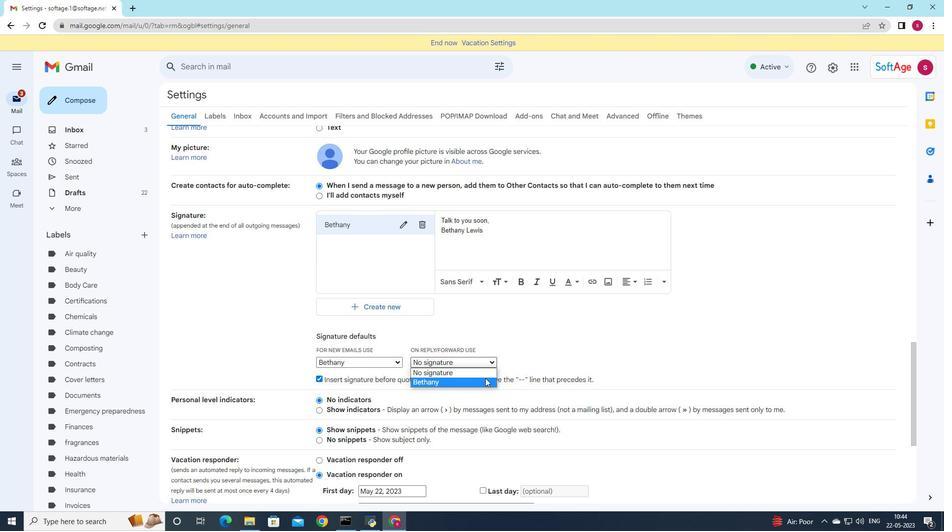 
Action: Mouse pressed left at (485, 383)
Screenshot: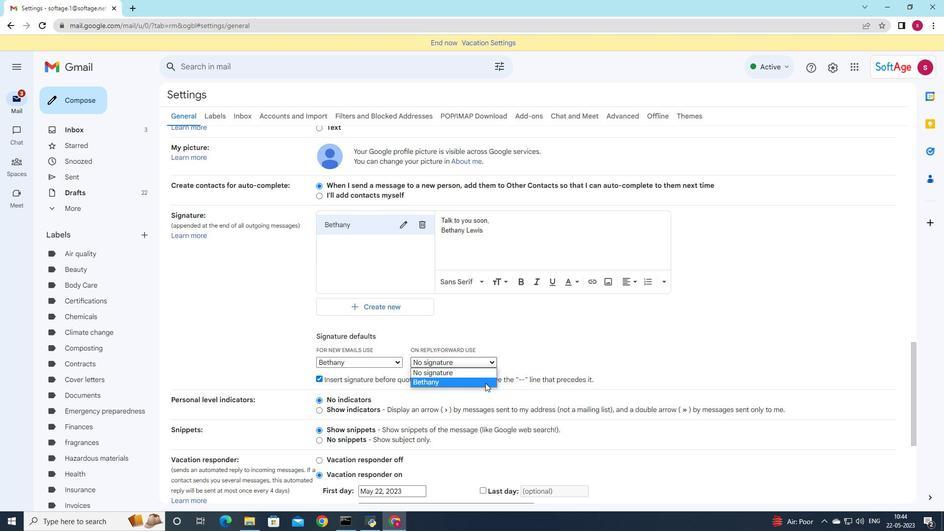 
Action: Mouse moved to (485, 377)
Screenshot: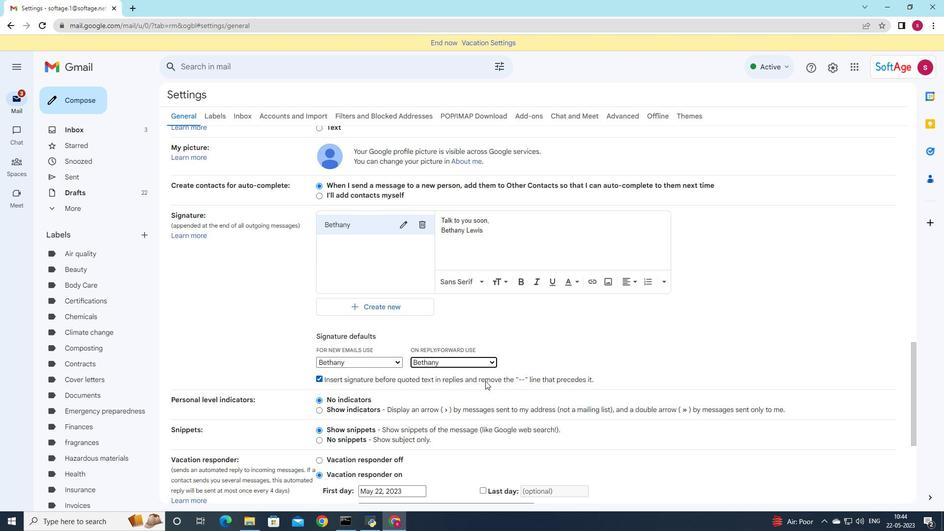 
Action: Mouse scrolled (485, 376) with delta (0, 0)
Screenshot: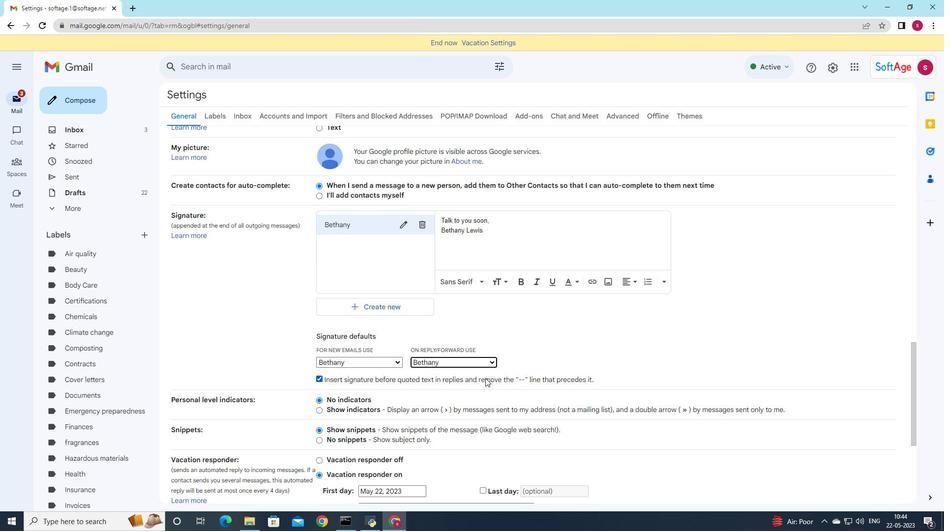 
Action: Mouse scrolled (485, 376) with delta (0, 0)
Screenshot: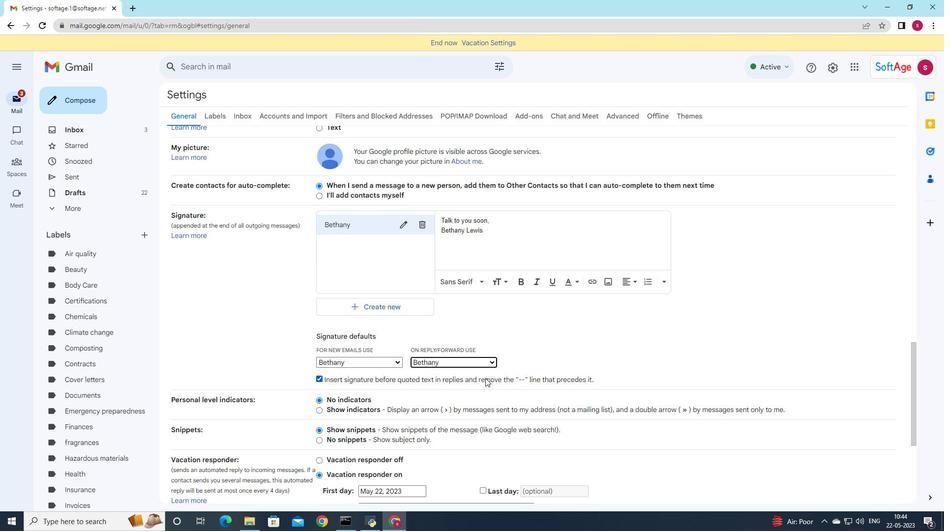 
Action: Mouse scrolled (485, 376) with delta (0, 0)
Screenshot: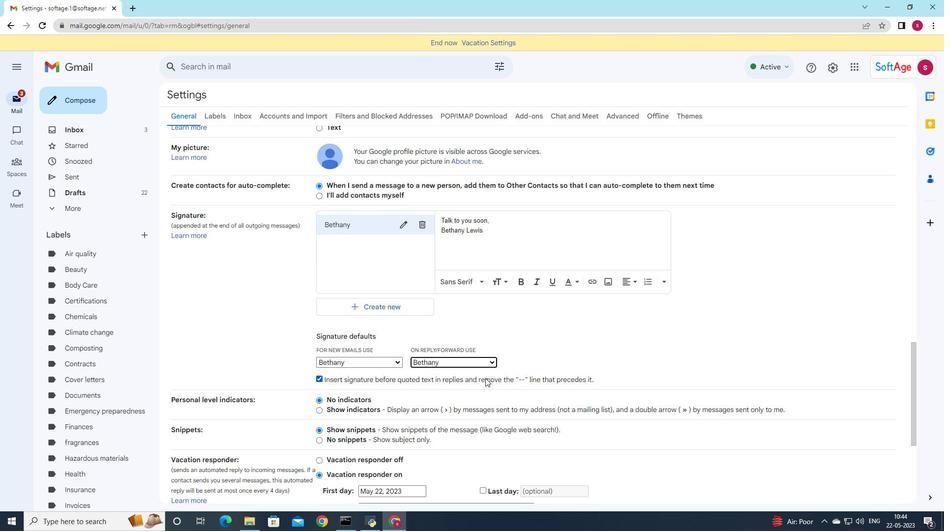 
Action: Mouse scrolled (485, 376) with delta (0, 0)
Screenshot: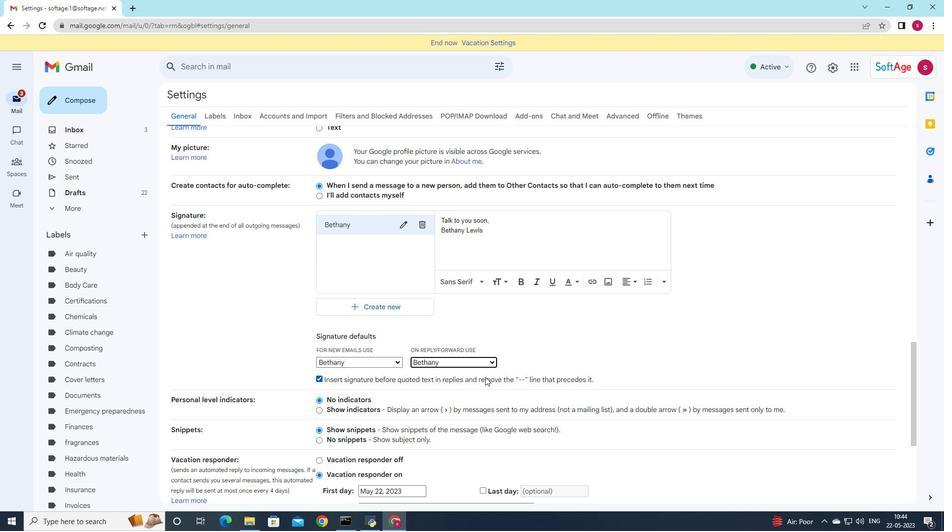 
Action: Mouse moved to (480, 381)
Screenshot: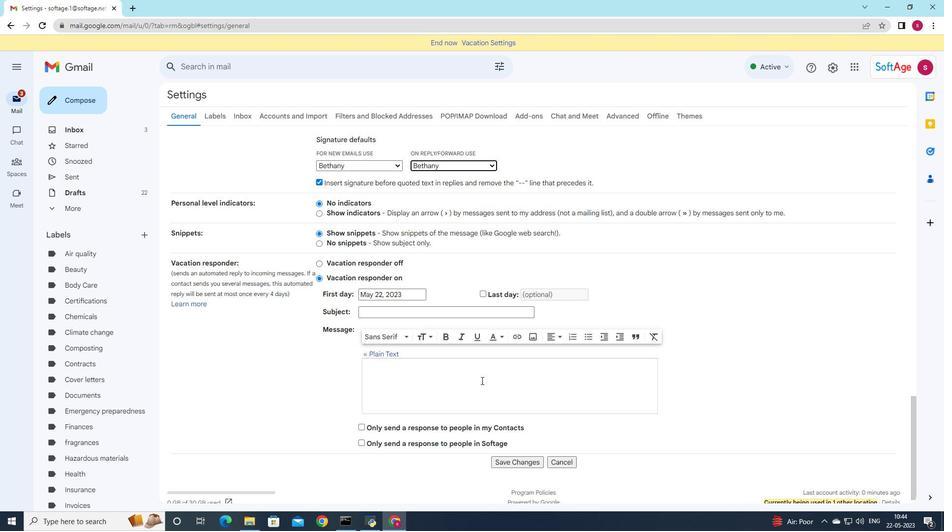 
Action: Mouse scrolled (480, 380) with delta (0, 0)
Screenshot: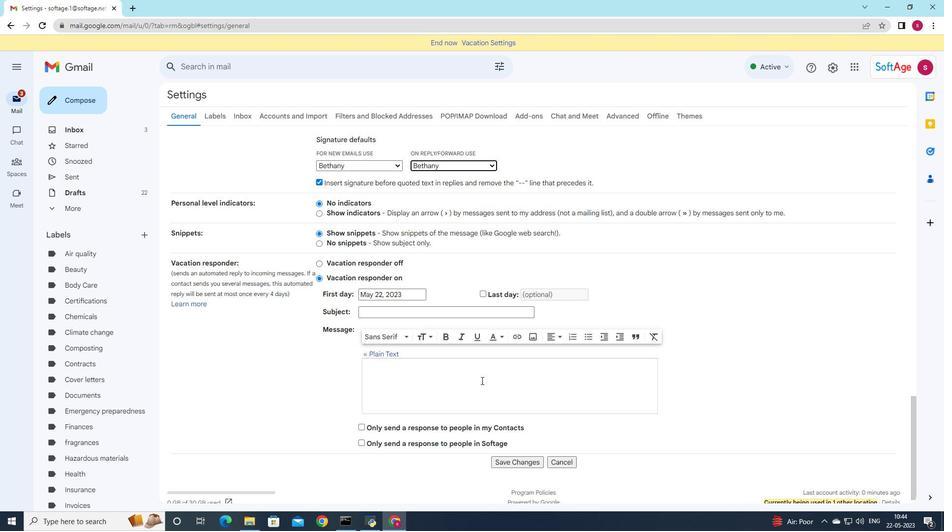
Action: Mouse scrolled (480, 380) with delta (0, 0)
Screenshot: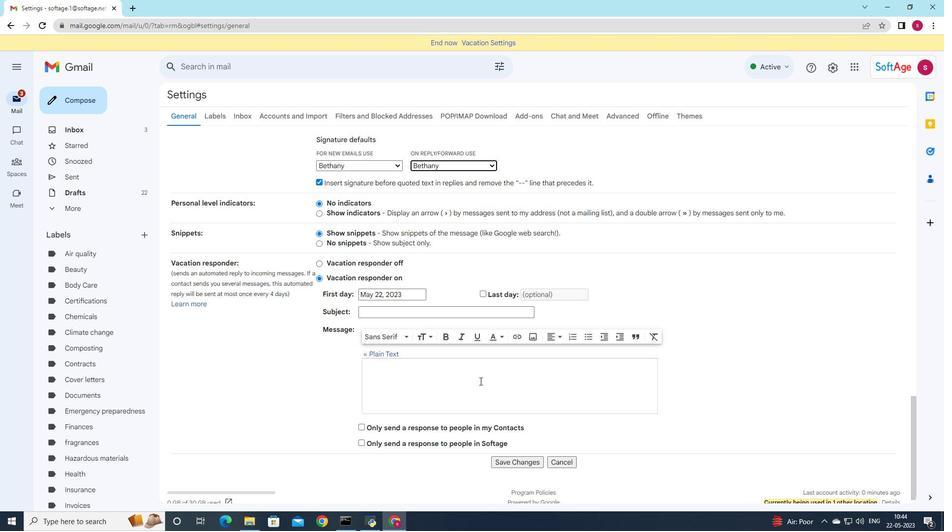 
Action: Mouse moved to (480, 381)
Screenshot: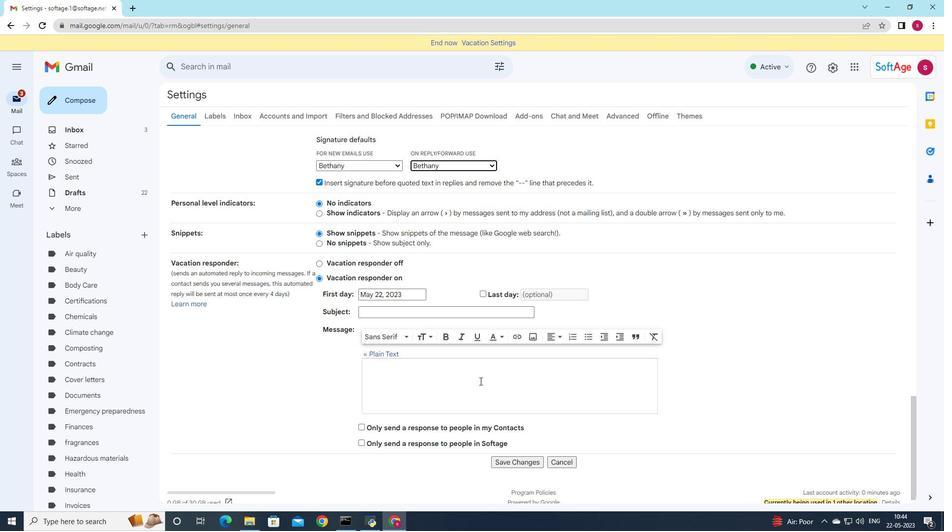 
Action: Mouse scrolled (480, 381) with delta (0, 0)
Screenshot: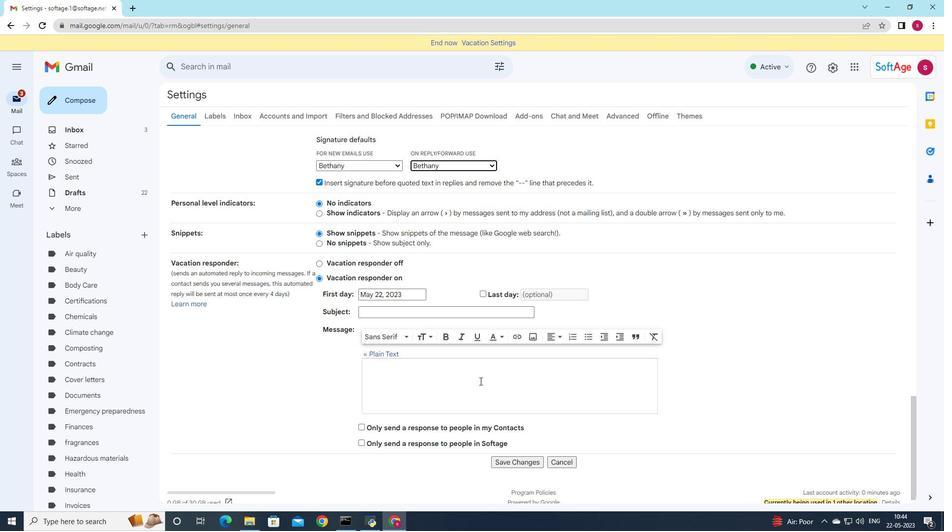 
Action: Mouse moved to (504, 452)
Screenshot: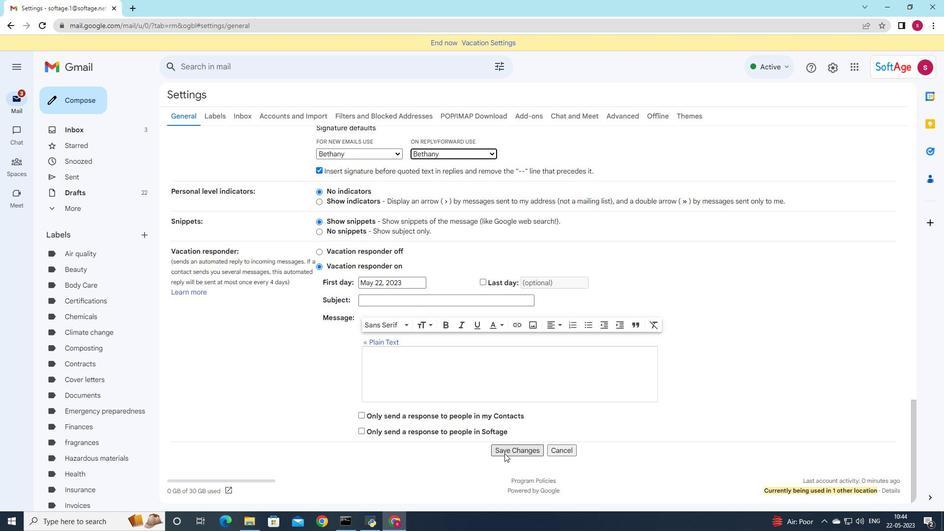 
Action: Mouse pressed left at (504, 452)
Screenshot: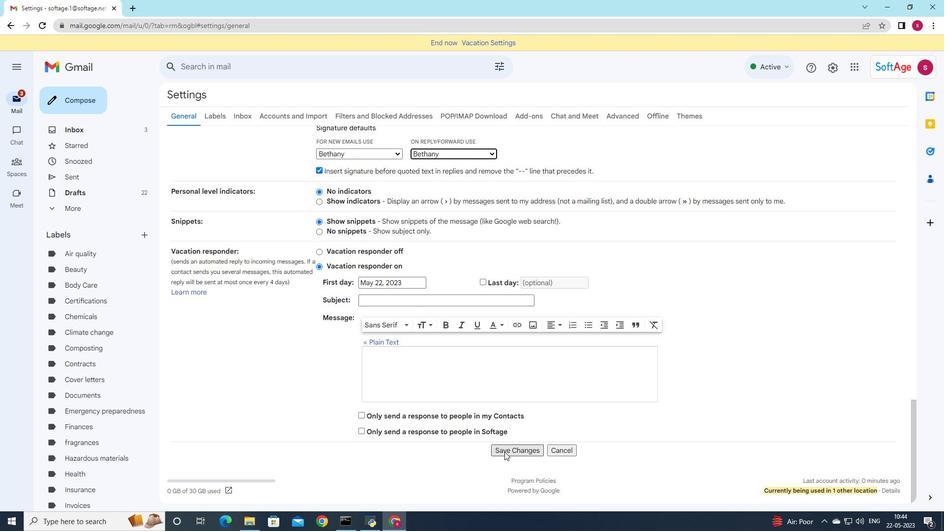 
Action: Mouse moved to (68, 97)
Screenshot: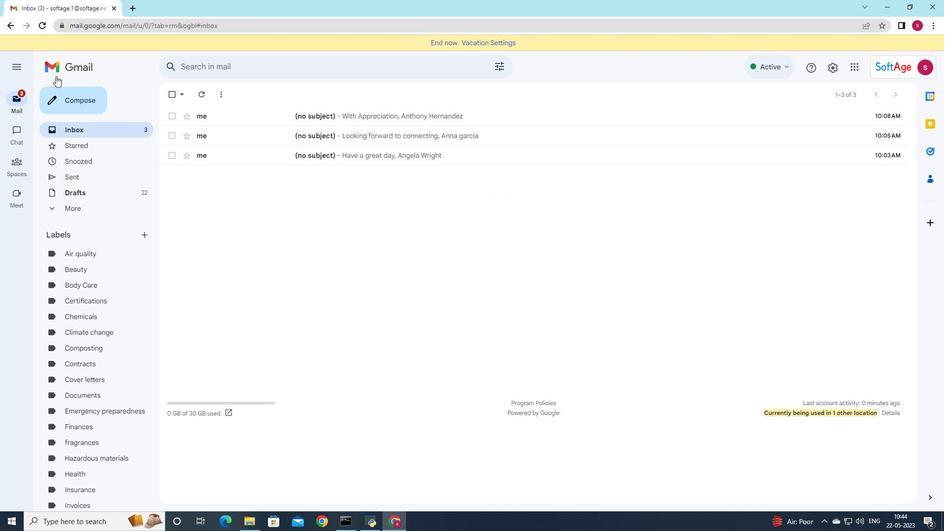
Action: Mouse pressed left at (68, 97)
Screenshot: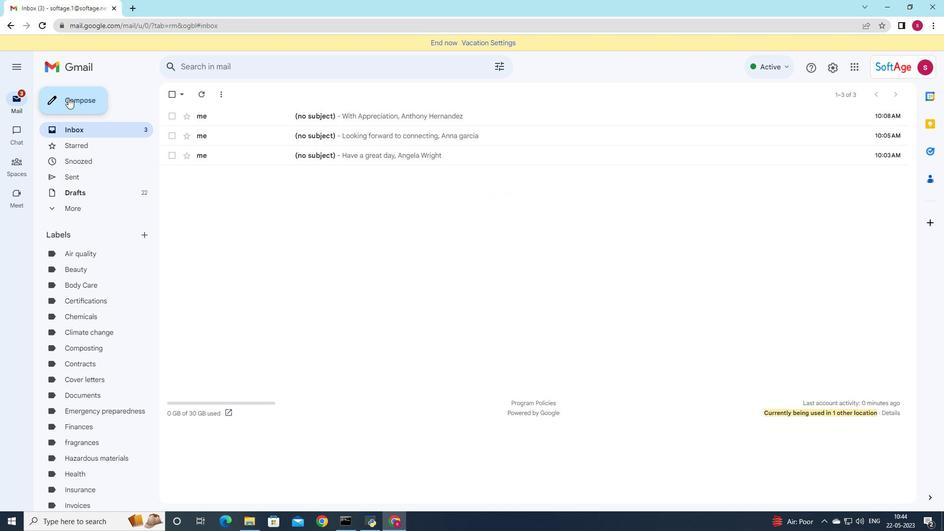 
Action: Mouse moved to (673, 259)
Screenshot: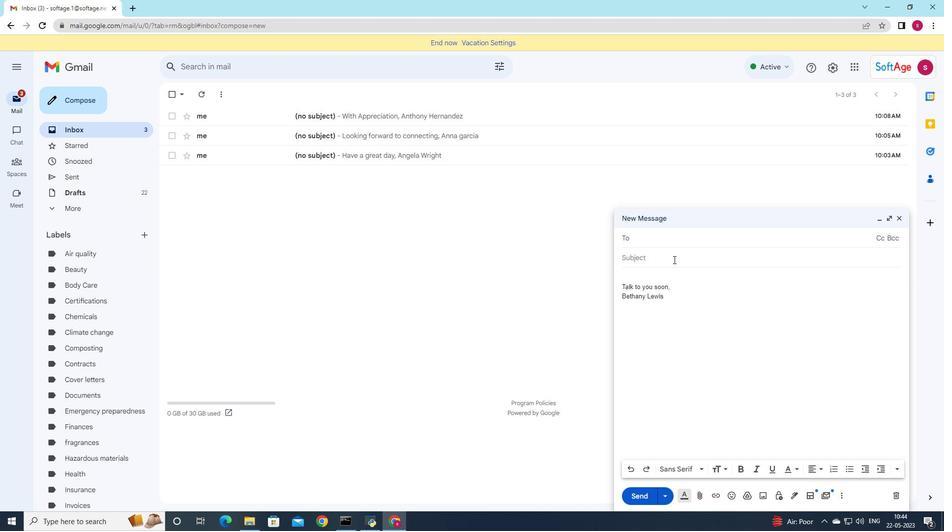 
Action: Key pressed softage
Screenshot: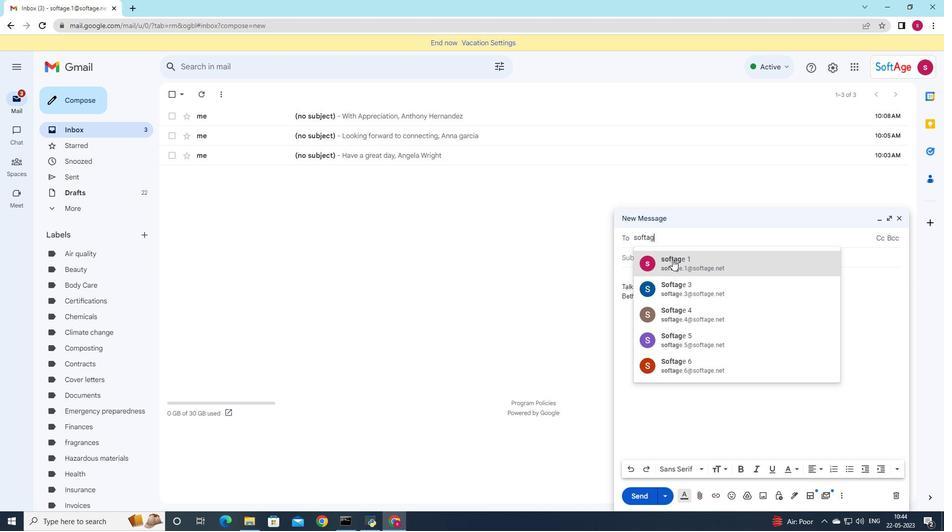 
Action: Mouse pressed left at (673, 259)
Screenshot: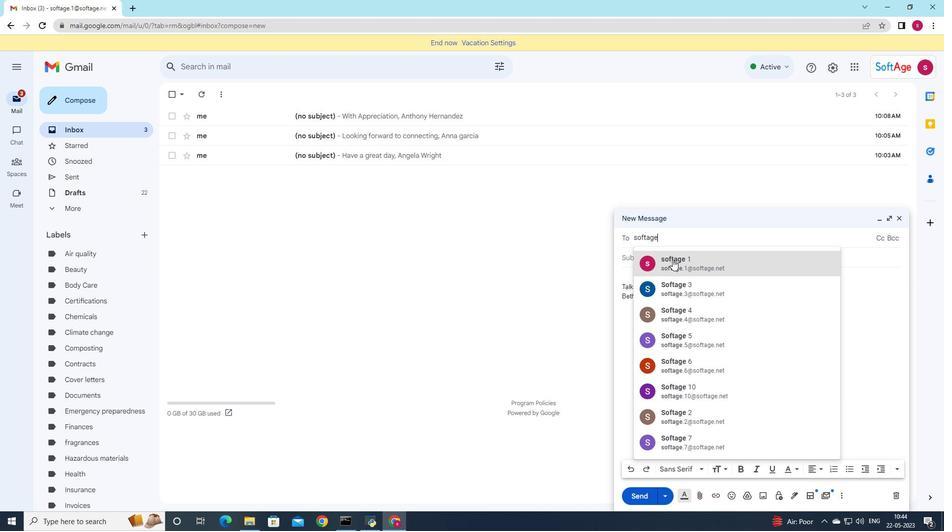 
Action: Mouse moved to (687, 254)
Screenshot: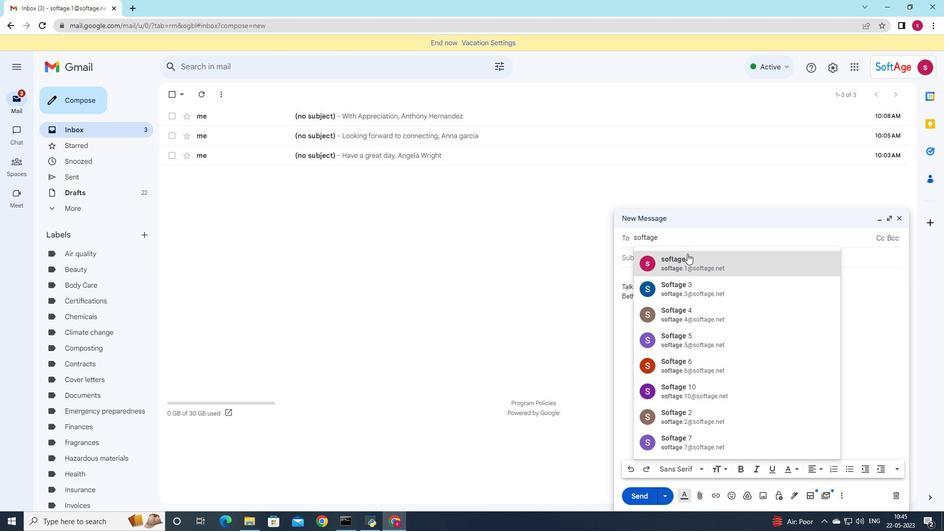 
Action: Mouse pressed left at (687, 254)
Screenshot: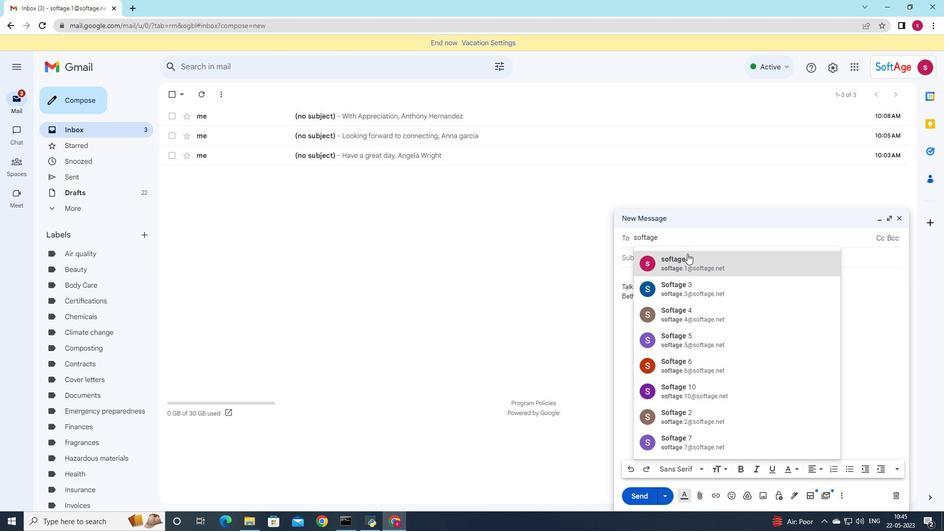 
Action: Mouse moved to (143, 235)
Screenshot: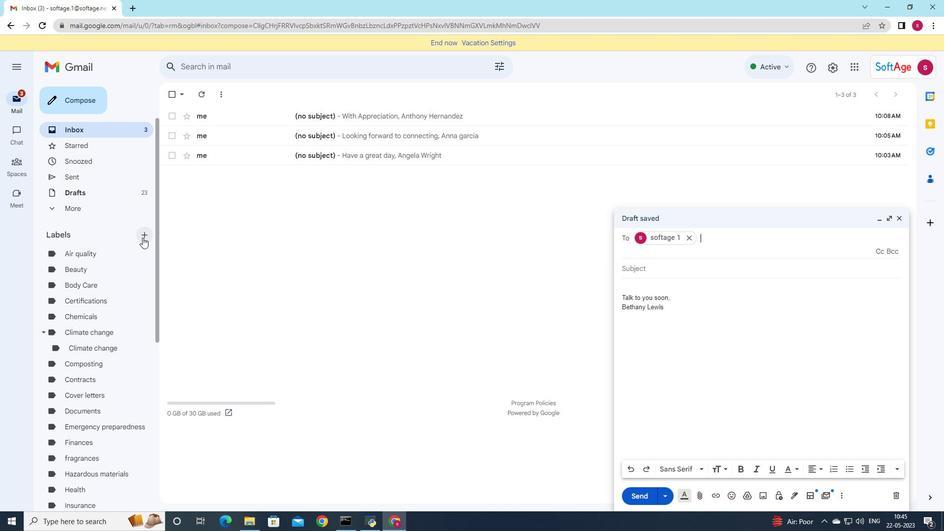 
Action: Mouse pressed left at (143, 235)
Screenshot: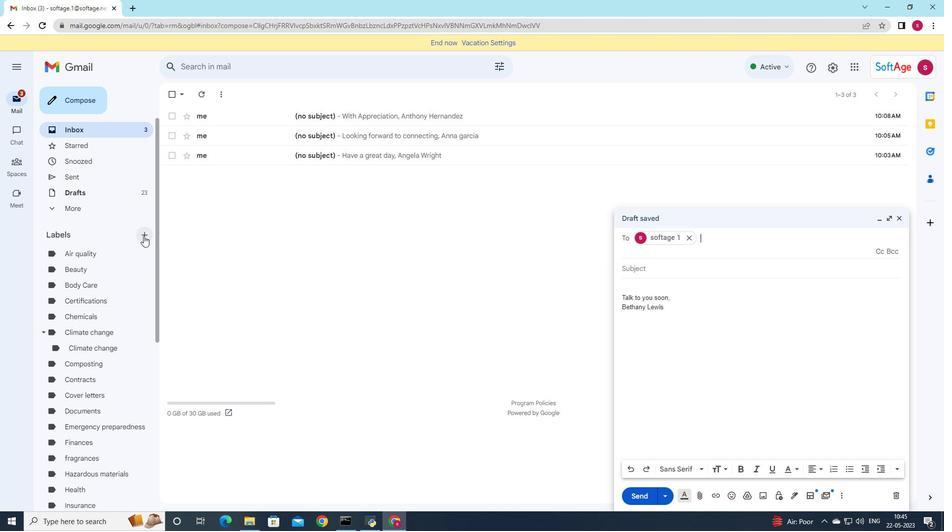 
Action: Mouse moved to (541, 293)
Screenshot: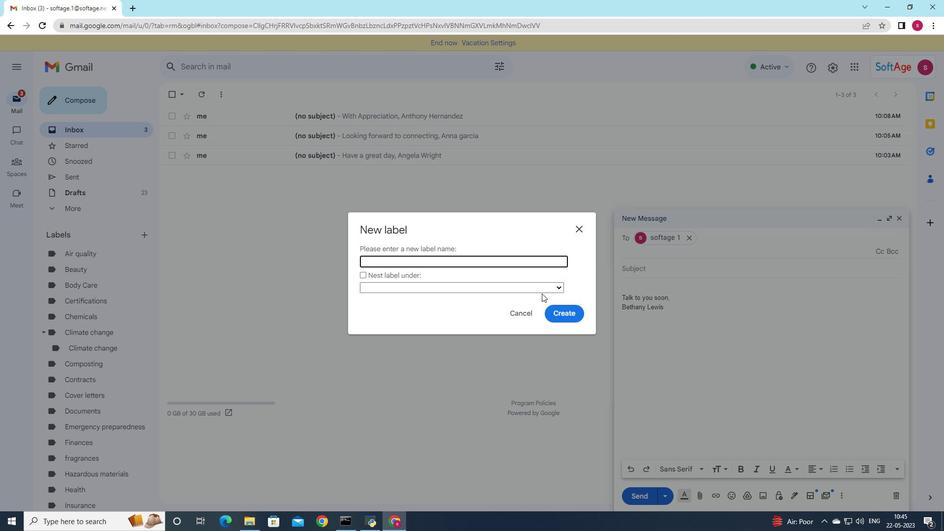 
Action: Key pressed <Key.shift>Licenses
Screenshot: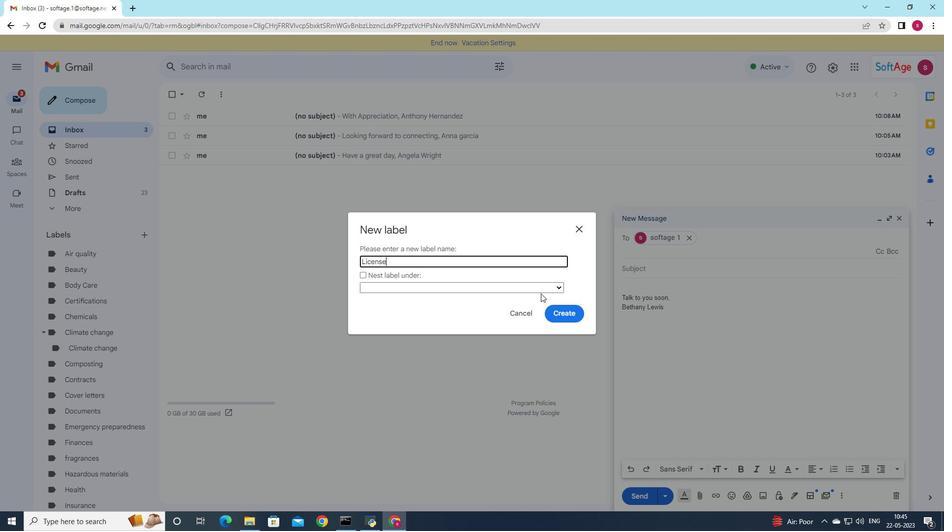 
Action: Mouse moved to (569, 313)
Screenshot: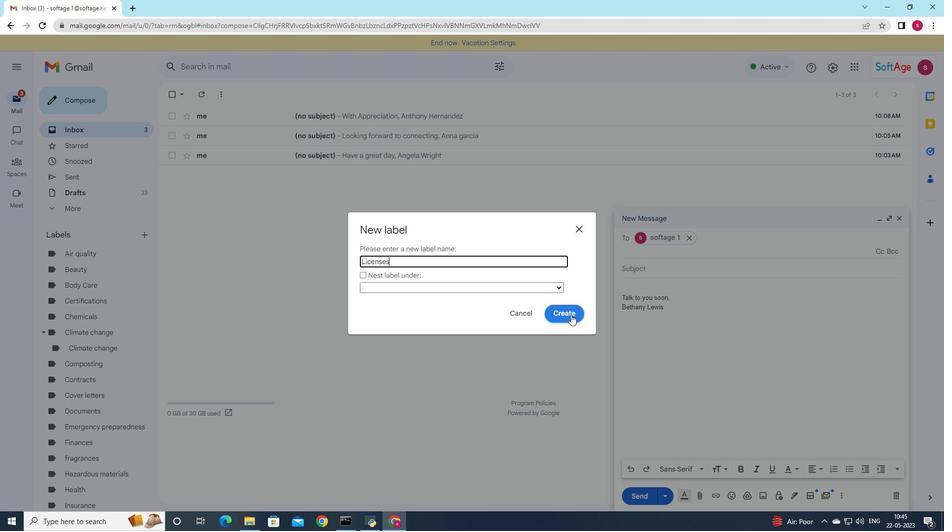 
Action: Mouse pressed left at (569, 313)
Screenshot: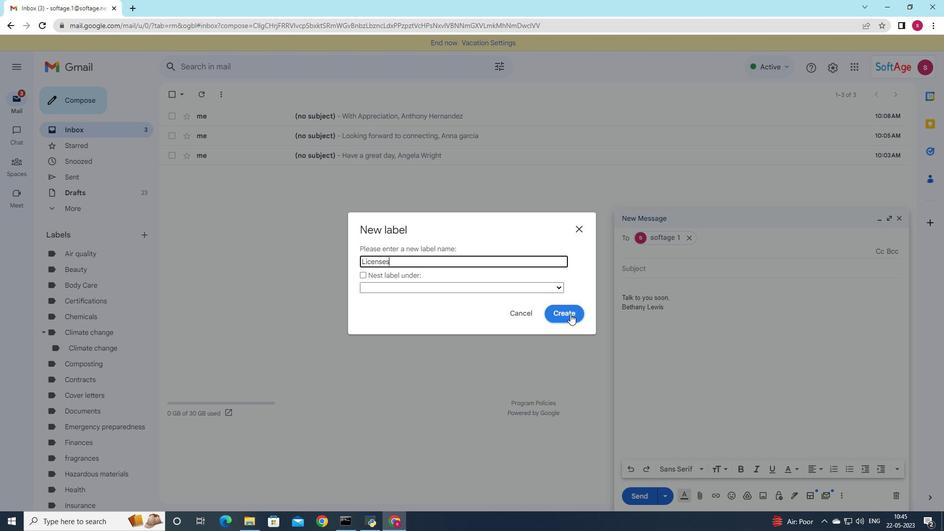 
Action: Mouse moved to (664, 339)
Screenshot: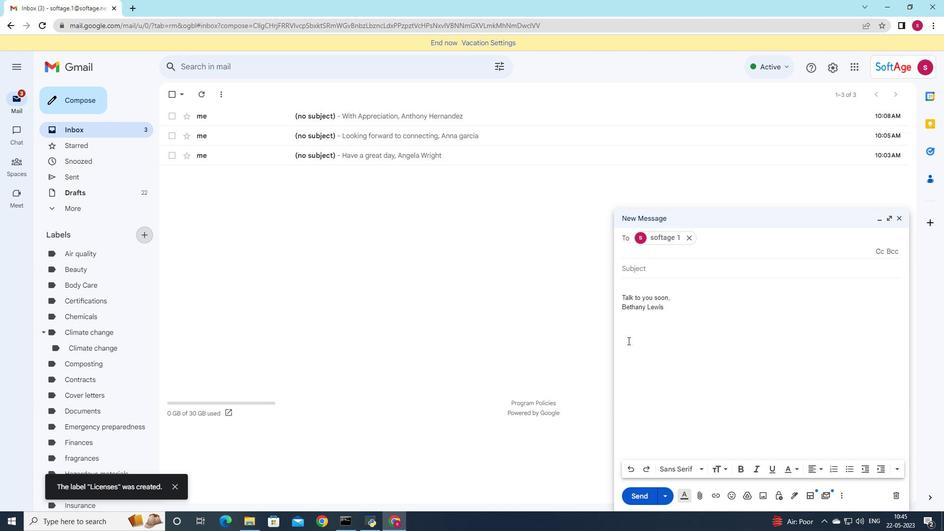 
